 Task: Add an event with the title Second Project Progress Update and Milestone Review, date '2023/10/05', time 7:00 AM to 9:00 AMand add a description: Following the introduction, participants will have the chance to present a prepared presentation of their choice in front of the group. Each presenter will be allocated a specific time slot, allowing them to showcase their skills and practice their delivery. Presentations can cover a wide range of topics, including but not limited to business proposals, academic research, project updates, or persuasive speeches., put the event into Orange category . Add location for the event as: 987 Royal Palace of Madrid, Spain, logged in from the account softage.9@softage.netand send the event invitation to softage.1@softage.net with CC to  softage.2@softage.net. Set a reminder for the event 30 minutes before
Action: Mouse moved to (97, 130)
Screenshot: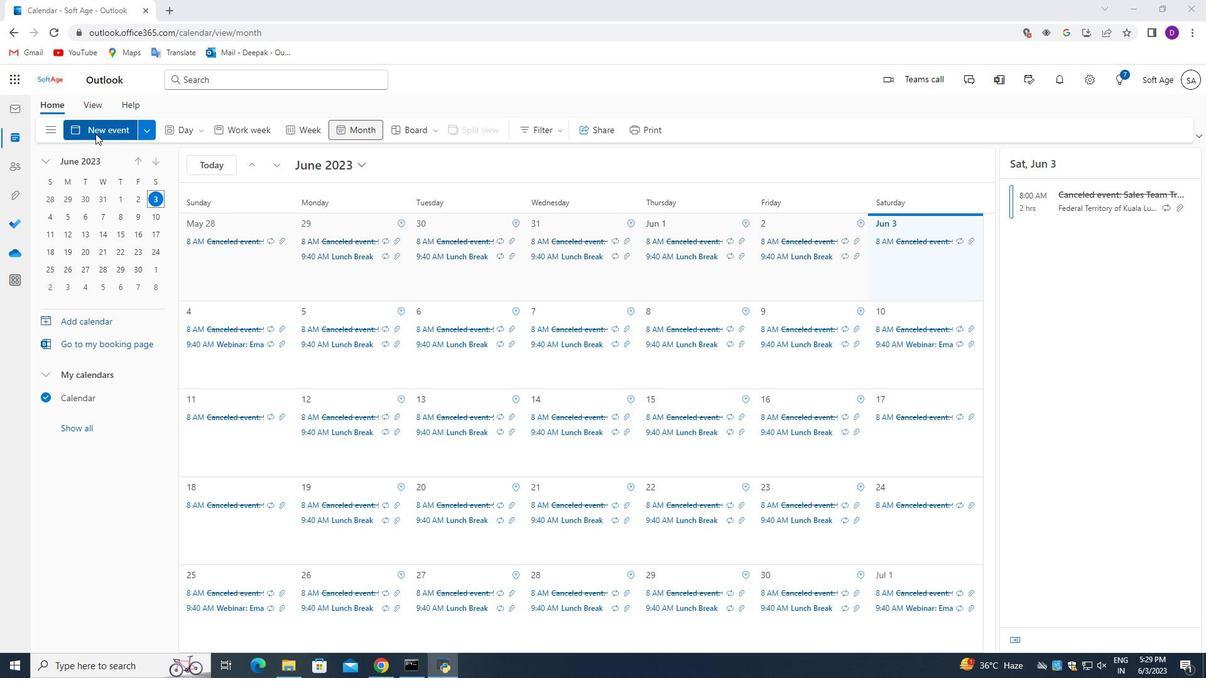 
Action: Mouse pressed left at (97, 130)
Screenshot: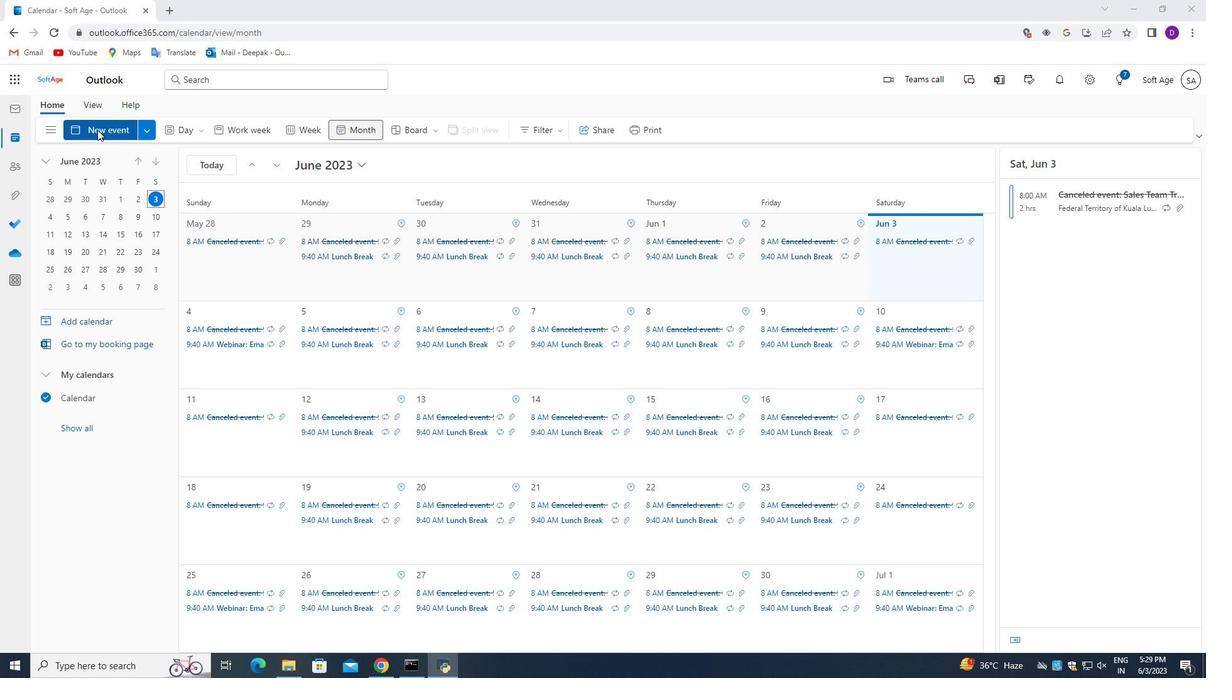 
Action: Mouse moved to (404, 464)
Screenshot: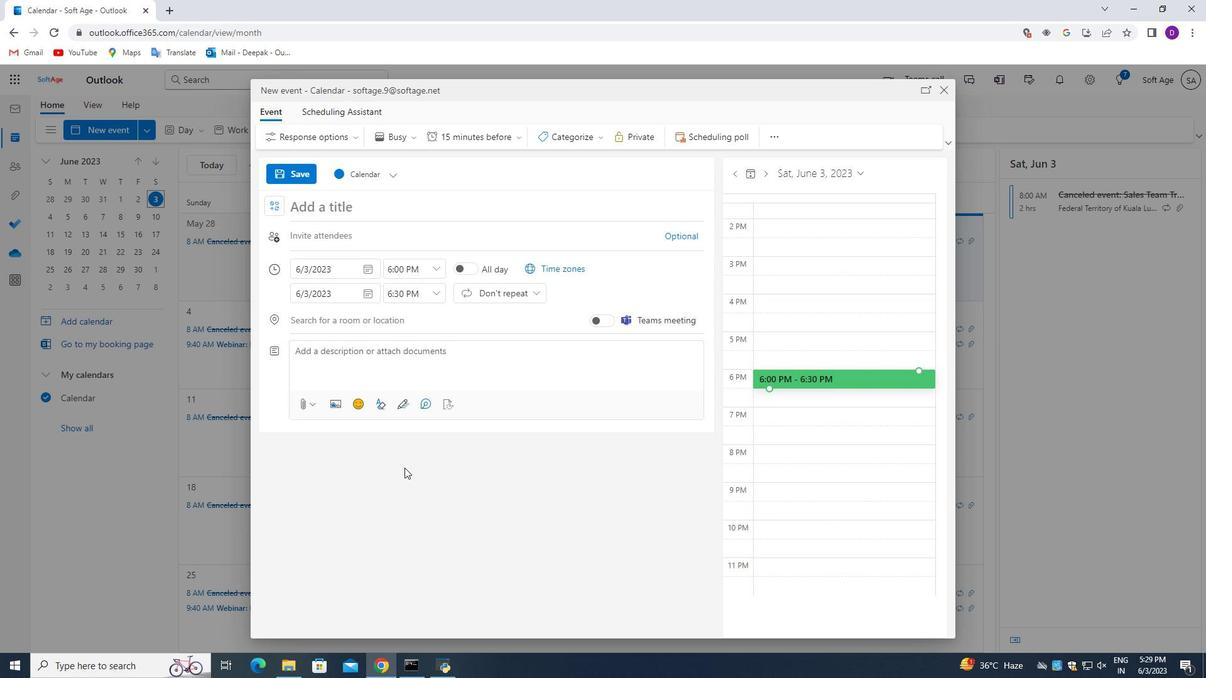 
Action: Key pressed <Key.shift_r>Second<Key.space><Key.shift>Project<Key.space><Key.shift>Progress<Key.space><Key.shift>Update<Key.space>and<Key.space><Key.shift>Milestone<Key.space><Key.shift_r>Review
Screenshot: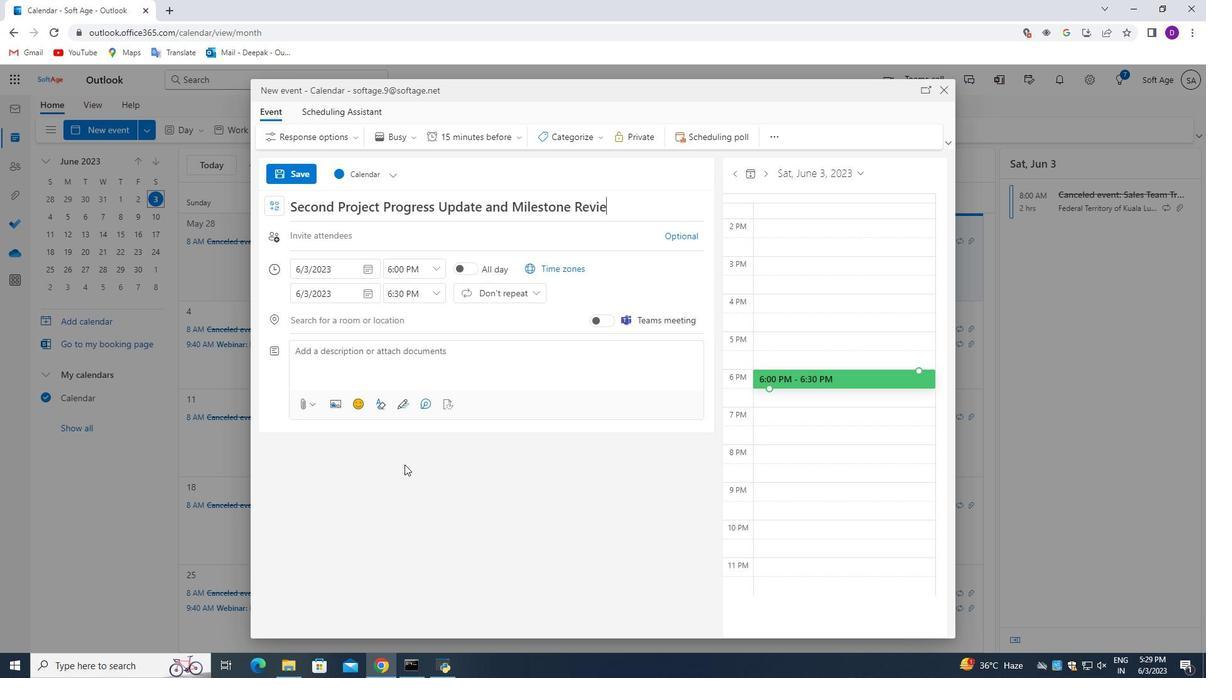 
Action: Mouse moved to (368, 270)
Screenshot: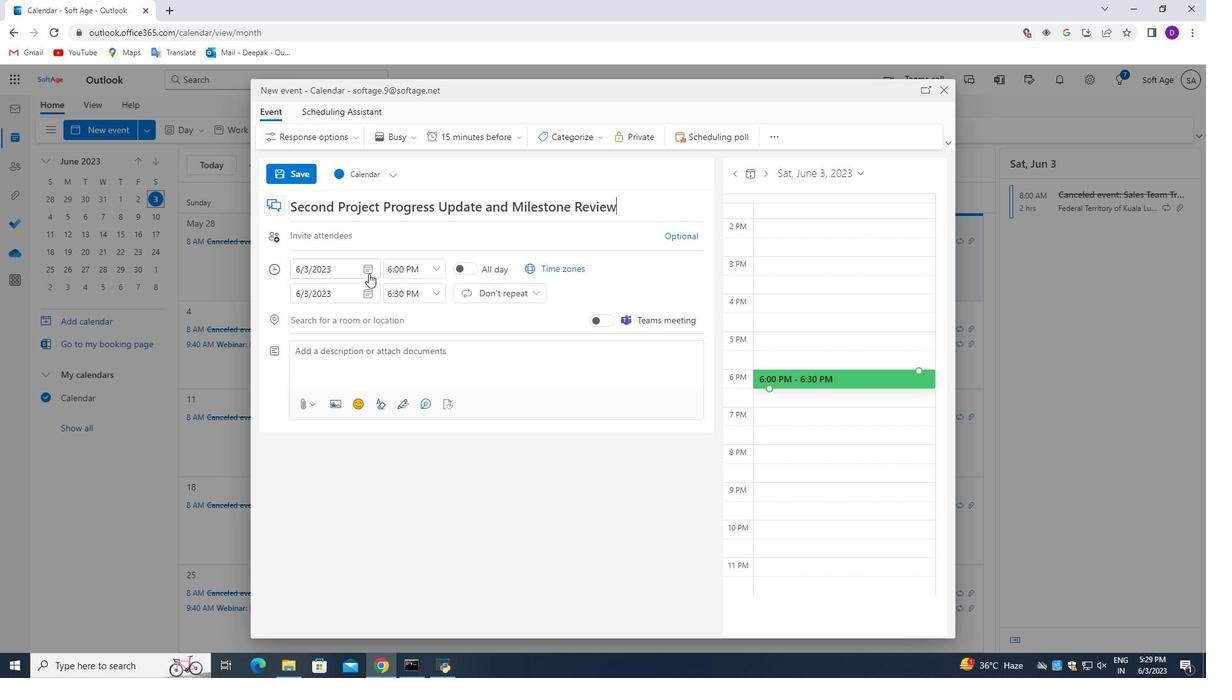 
Action: Mouse pressed left at (368, 270)
Screenshot: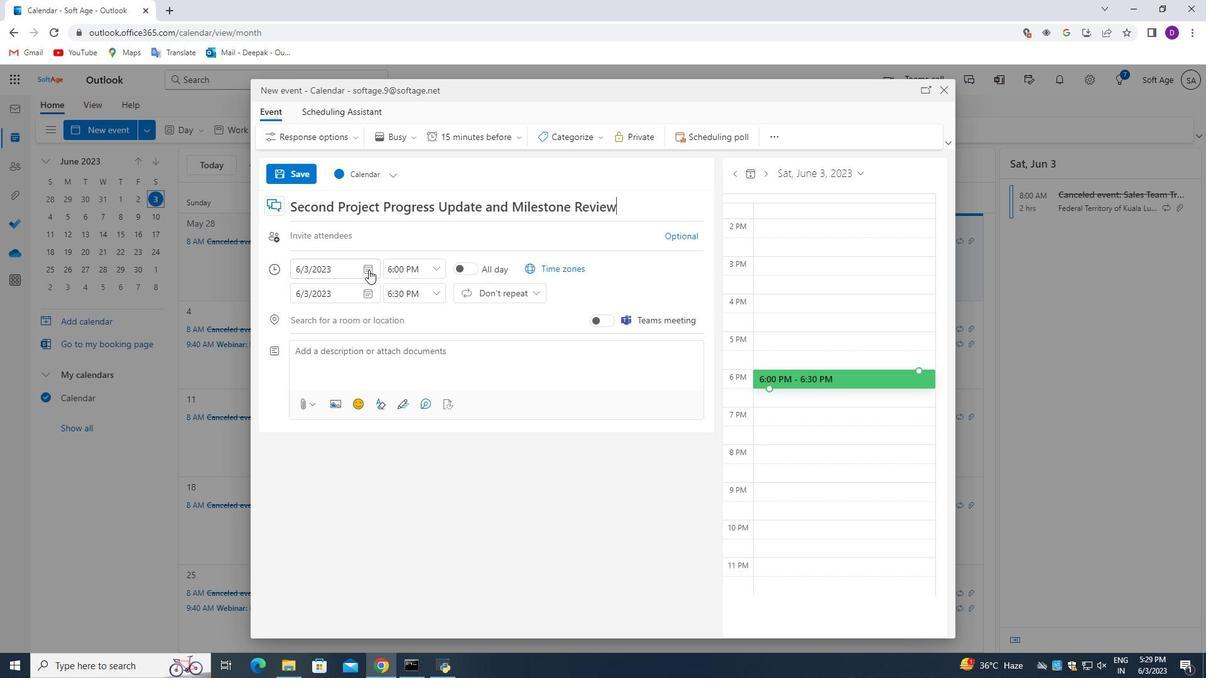 
Action: Mouse moved to (345, 299)
Screenshot: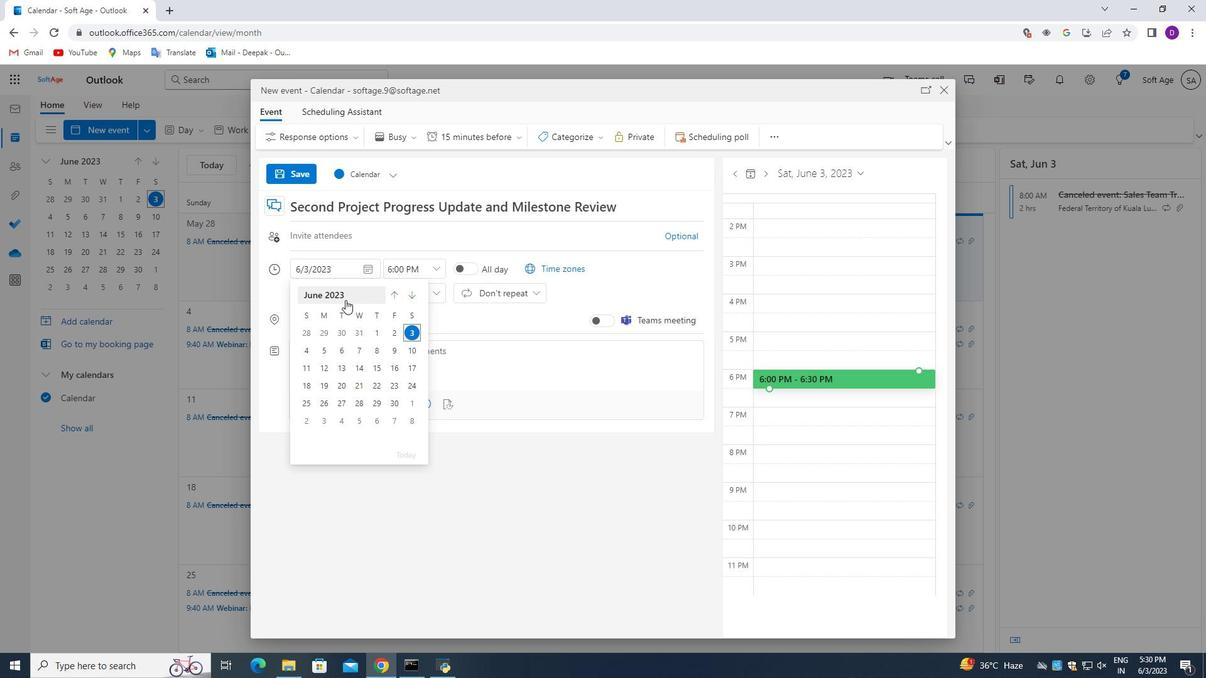 
Action: Mouse pressed left at (345, 299)
Screenshot: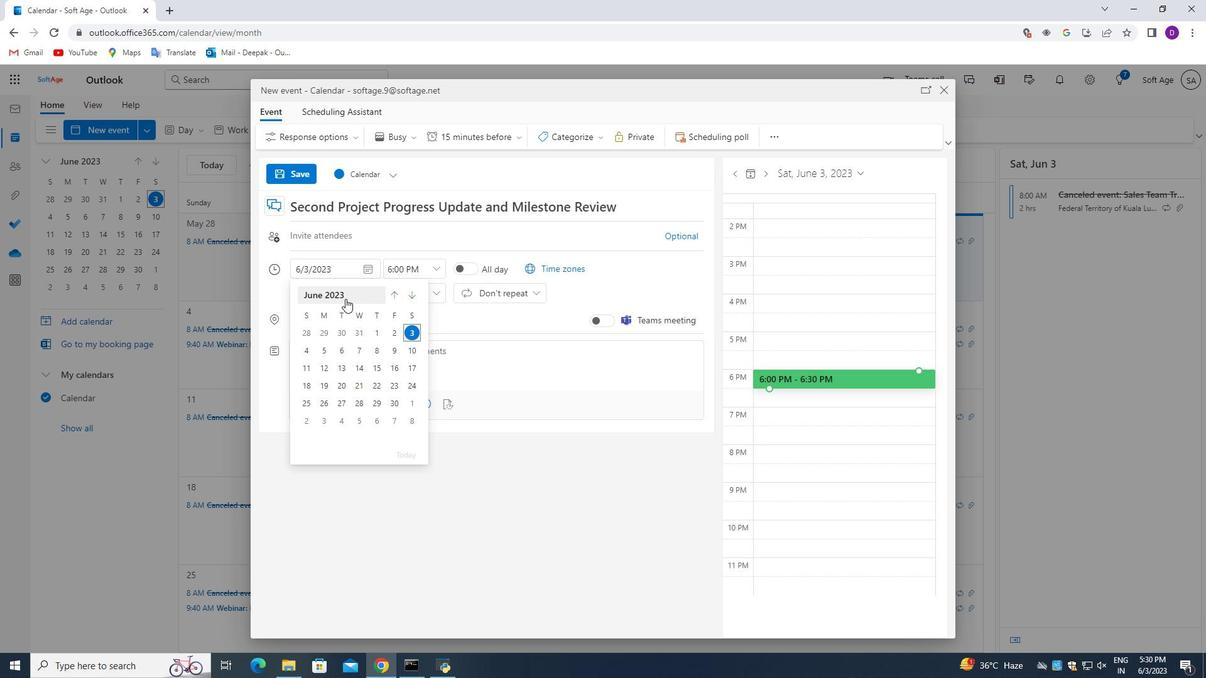 
Action: Mouse moved to (351, 390)
Screenshot: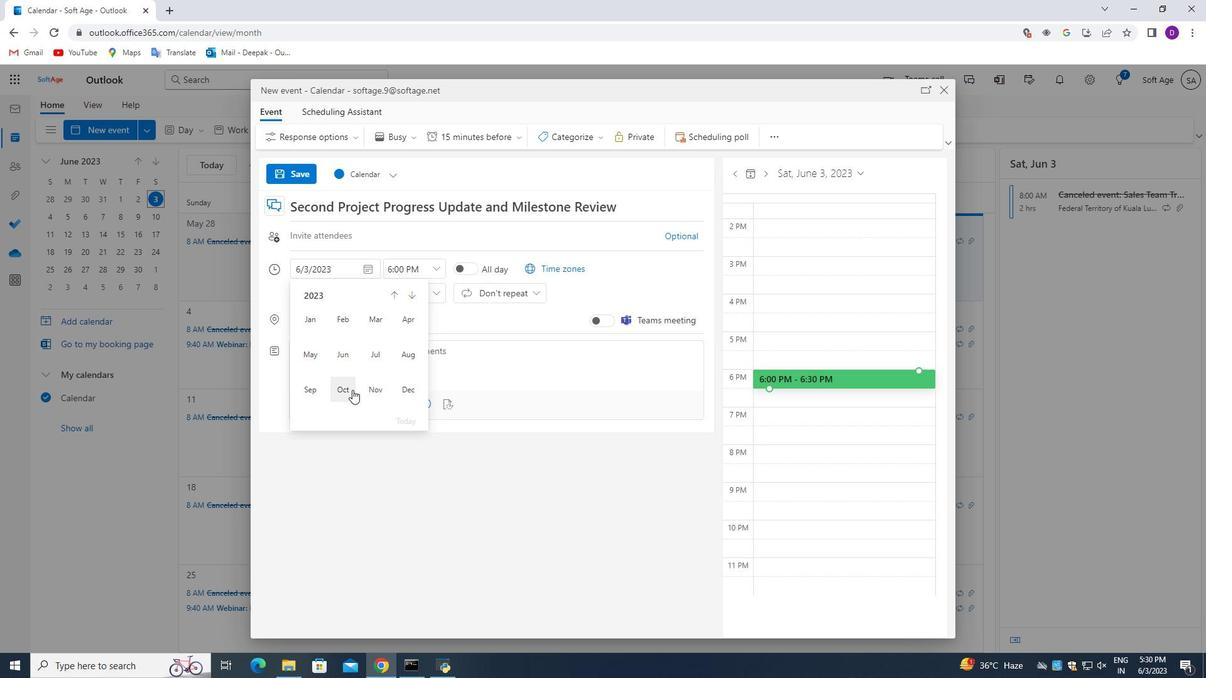 
Action: Mouse pressed left at (351, 390)
Screenshot: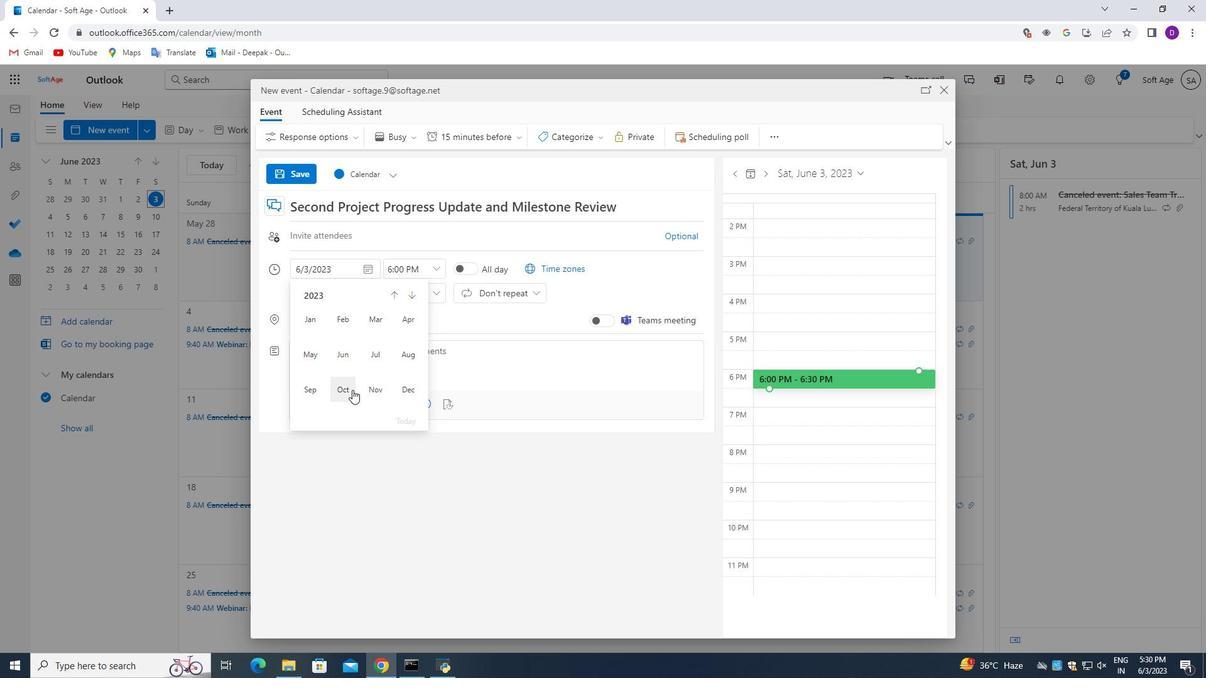 
Action: Mouse moved to (377, 333)
Screenshot: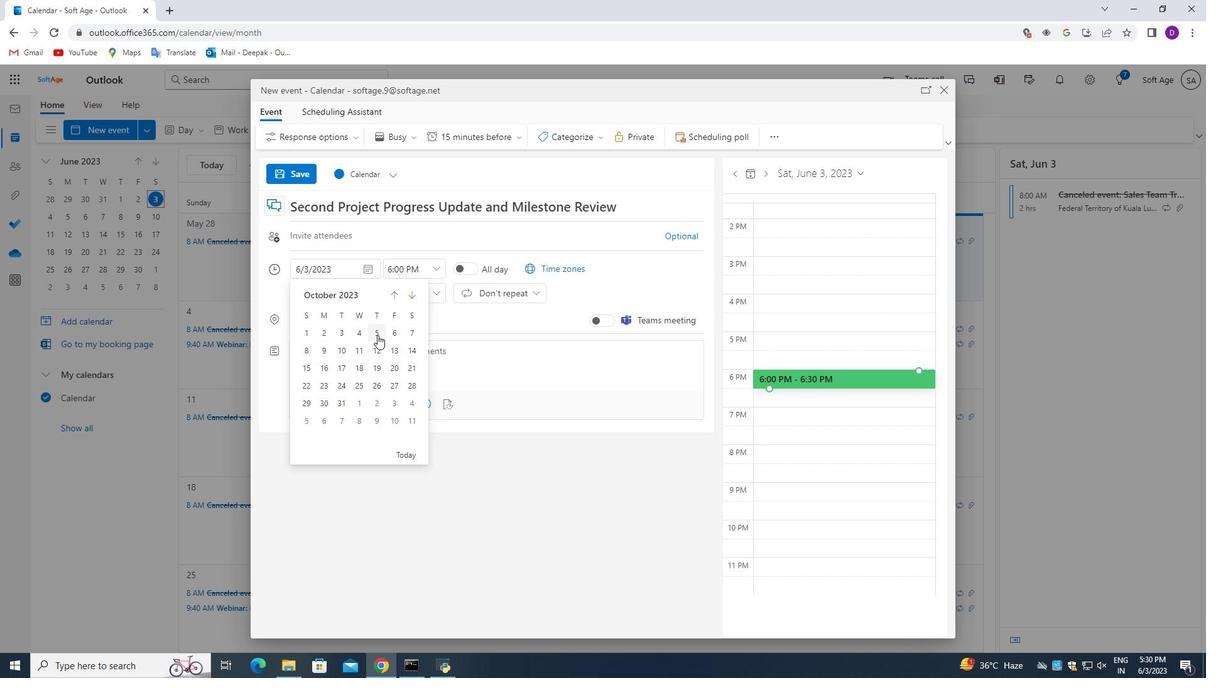 
Action: Mouse pressed left at (377, 333)
Screenshot: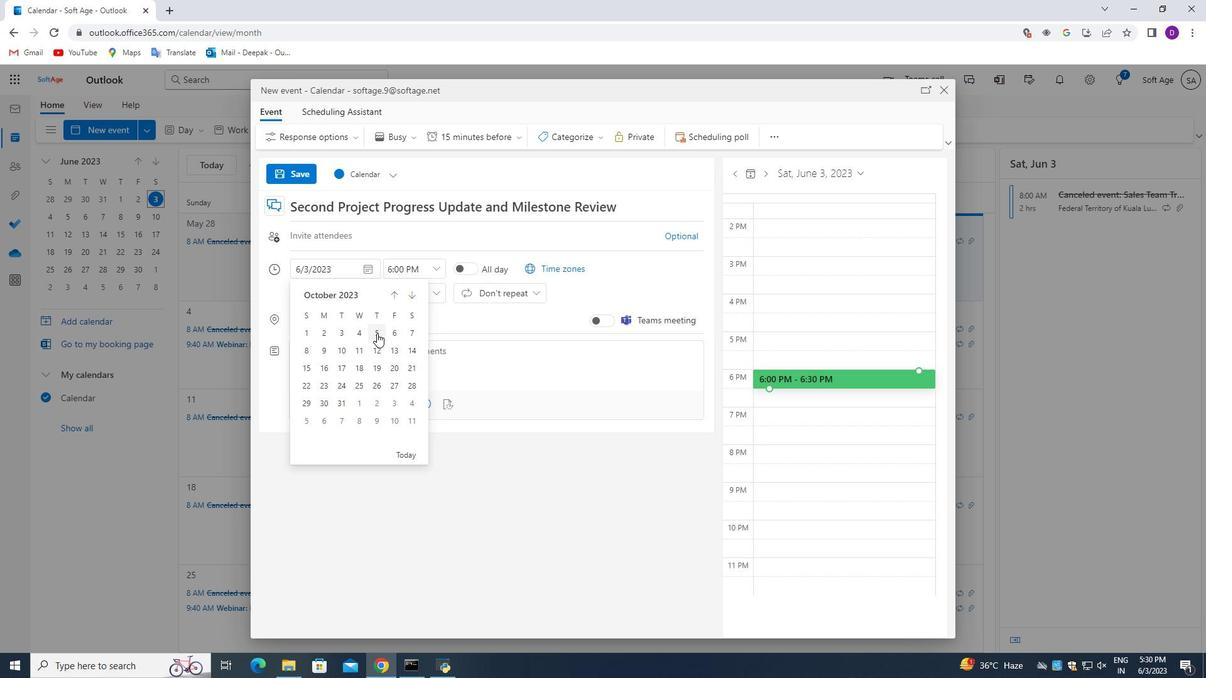 
Action: Mouse moved to (439, 270)
Screenshot: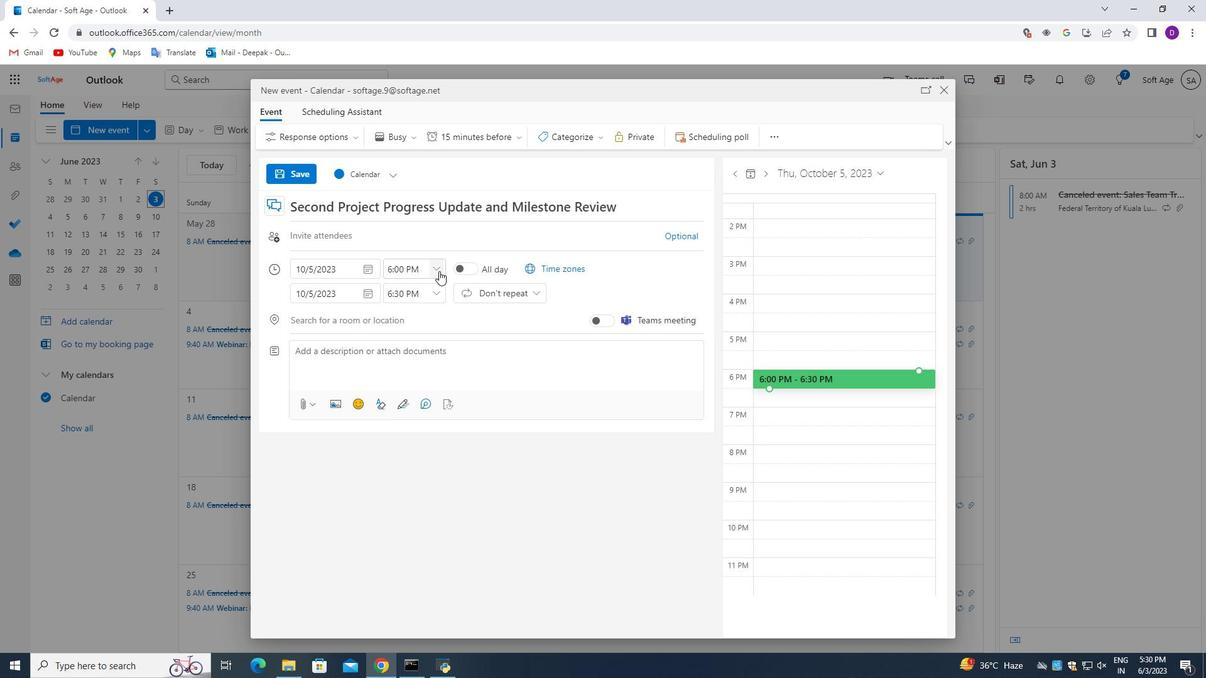 
Action: Mouse pressed left at (439, 270)
Screenshot: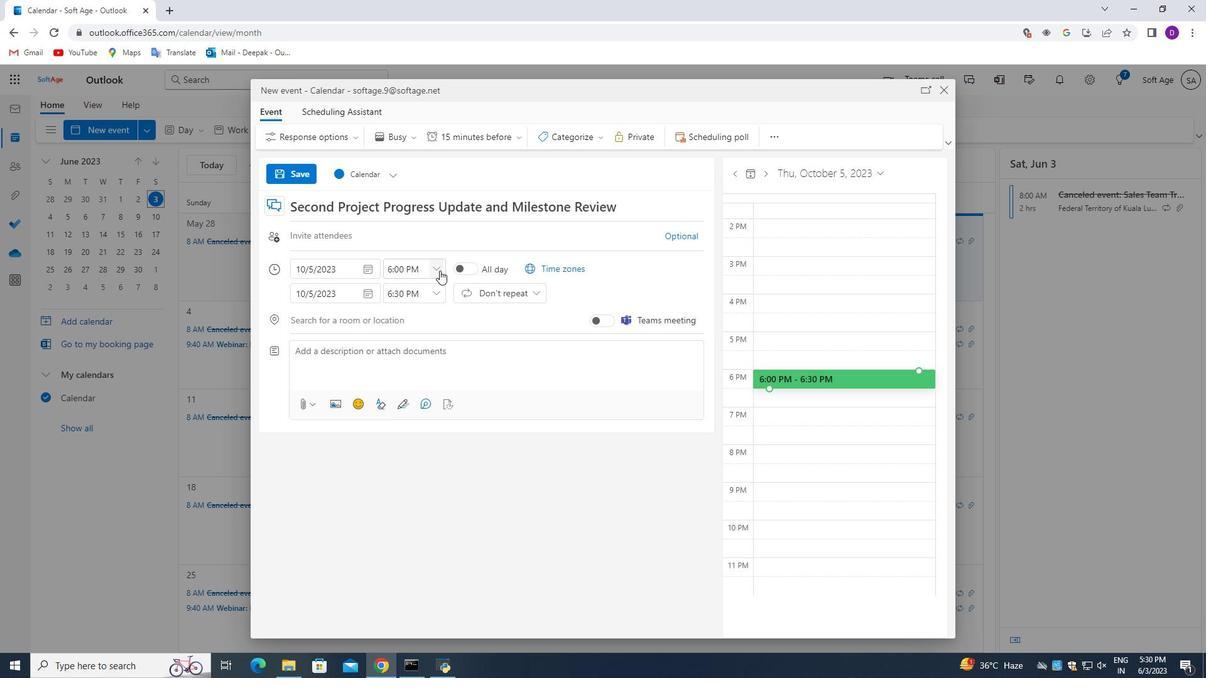 
Action: Mouse moved to (409, 370)
Screenshot: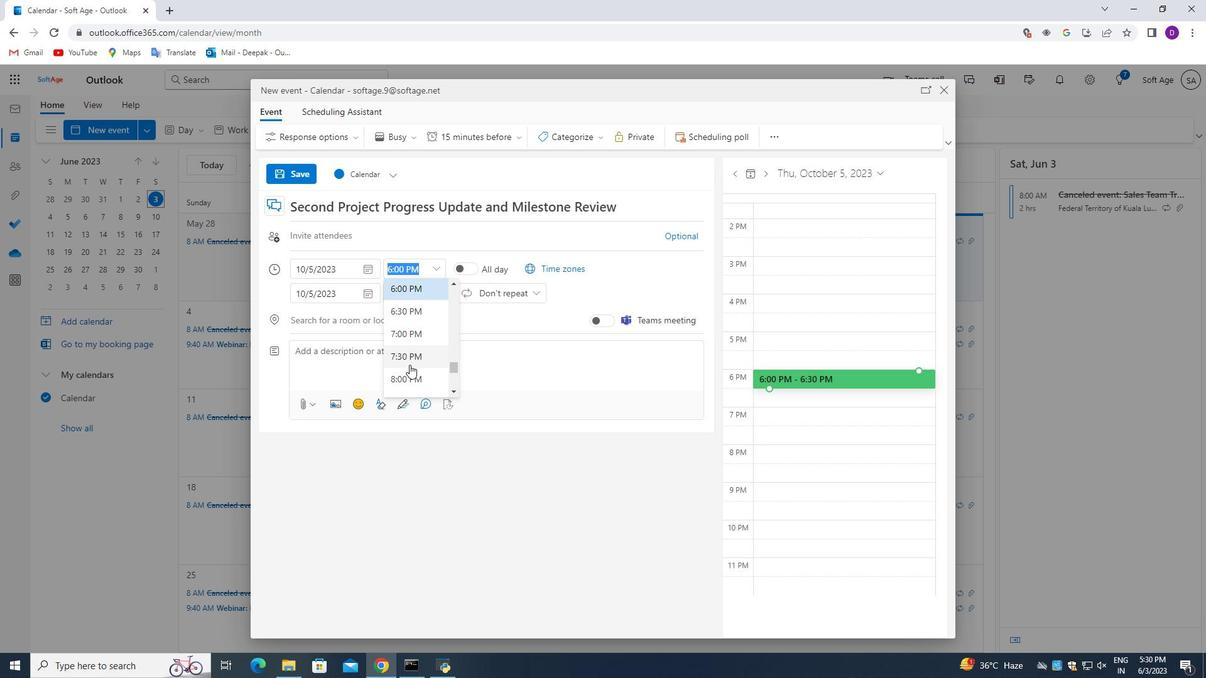 
Action: Mouse scrolled (409, 370) with delta (0, 0)
Screenshot: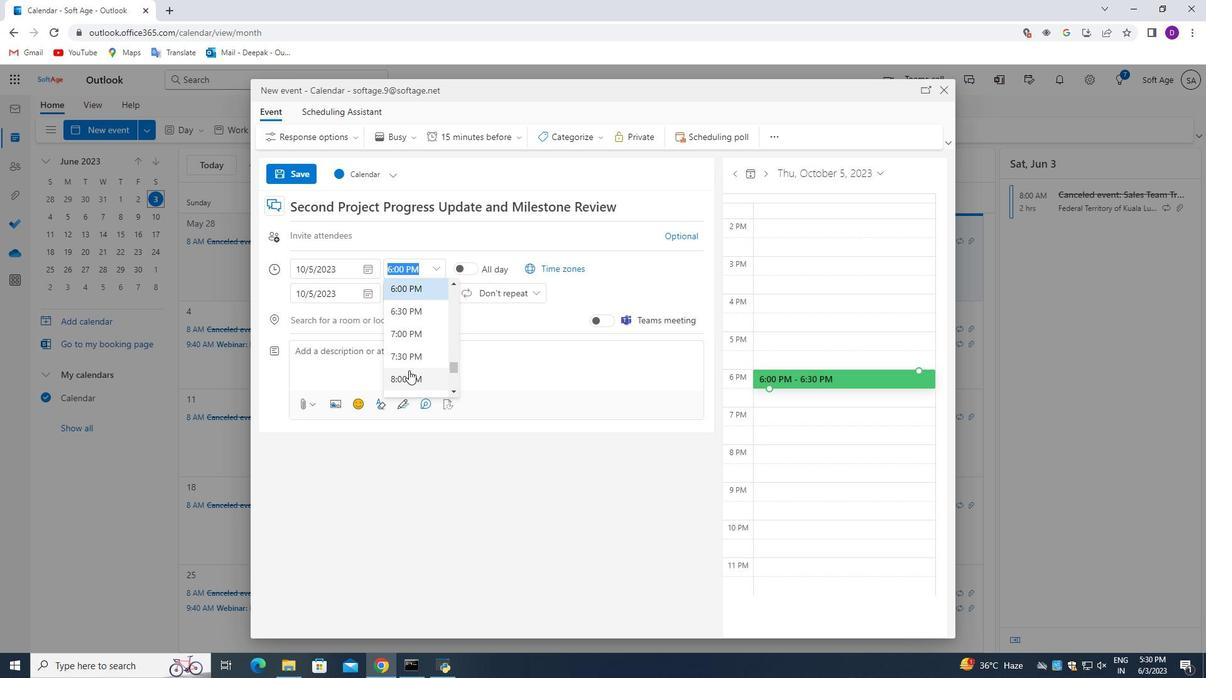 
Action: Mouse moved to (408, 365)
Screenshot: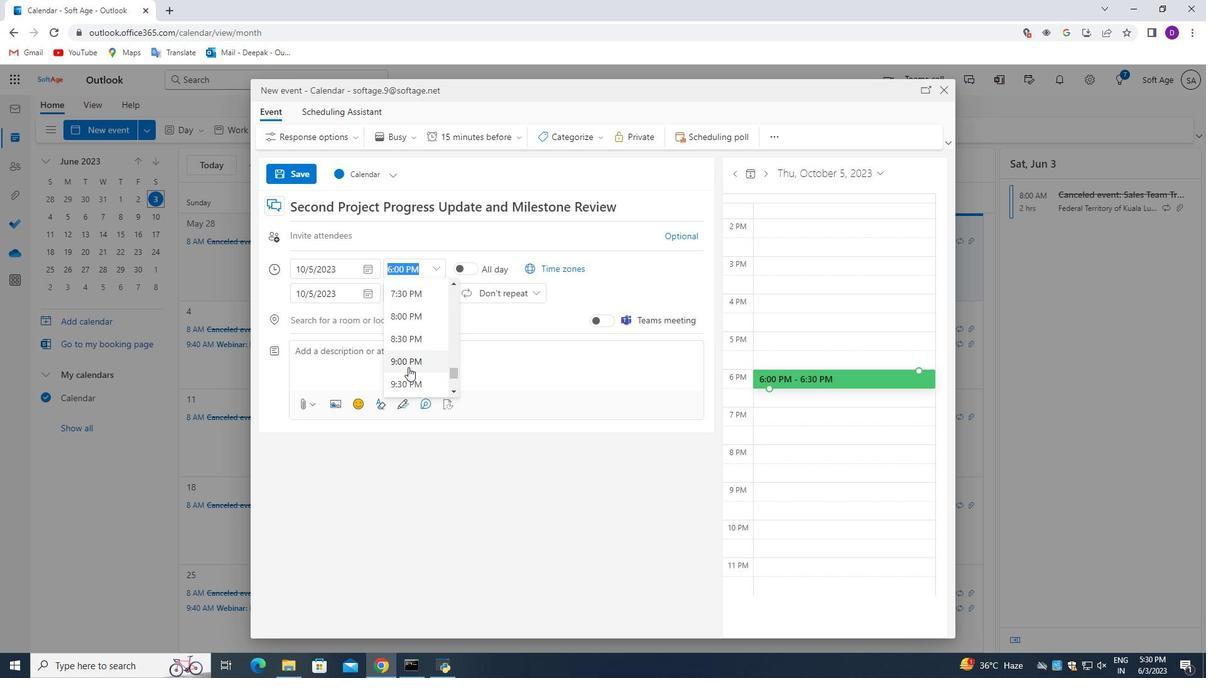 
Action: Mouse pressed left at (408, 365)
Screenshot: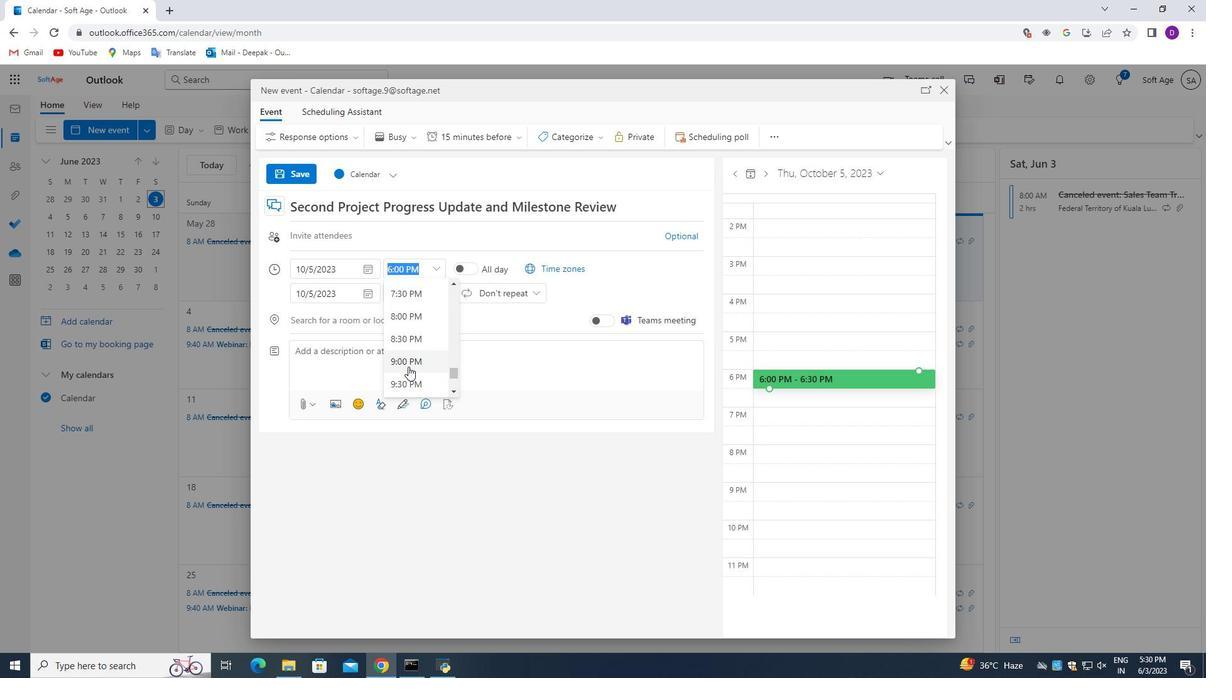 
Action: Mouse moved to (410, 270)
Screenshot: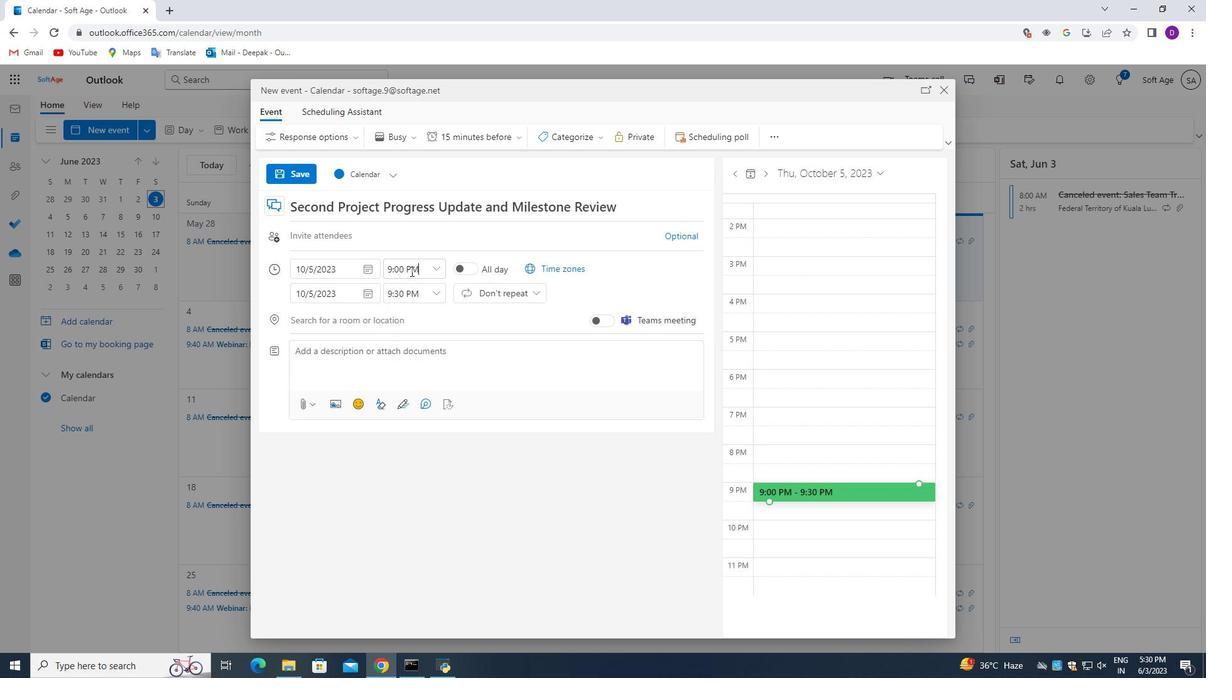 
Action: Mouse pressed left at (410, 270)
Screenshot: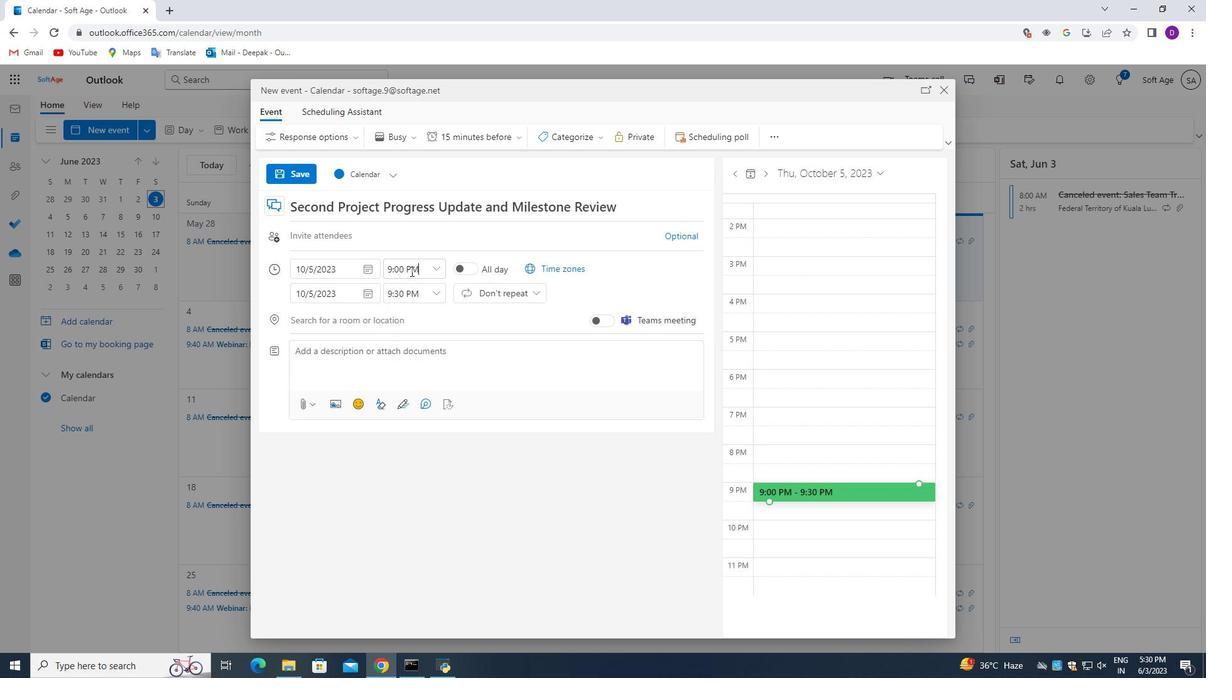 
Action: Mouse moved to (425, 335)
Screenshot: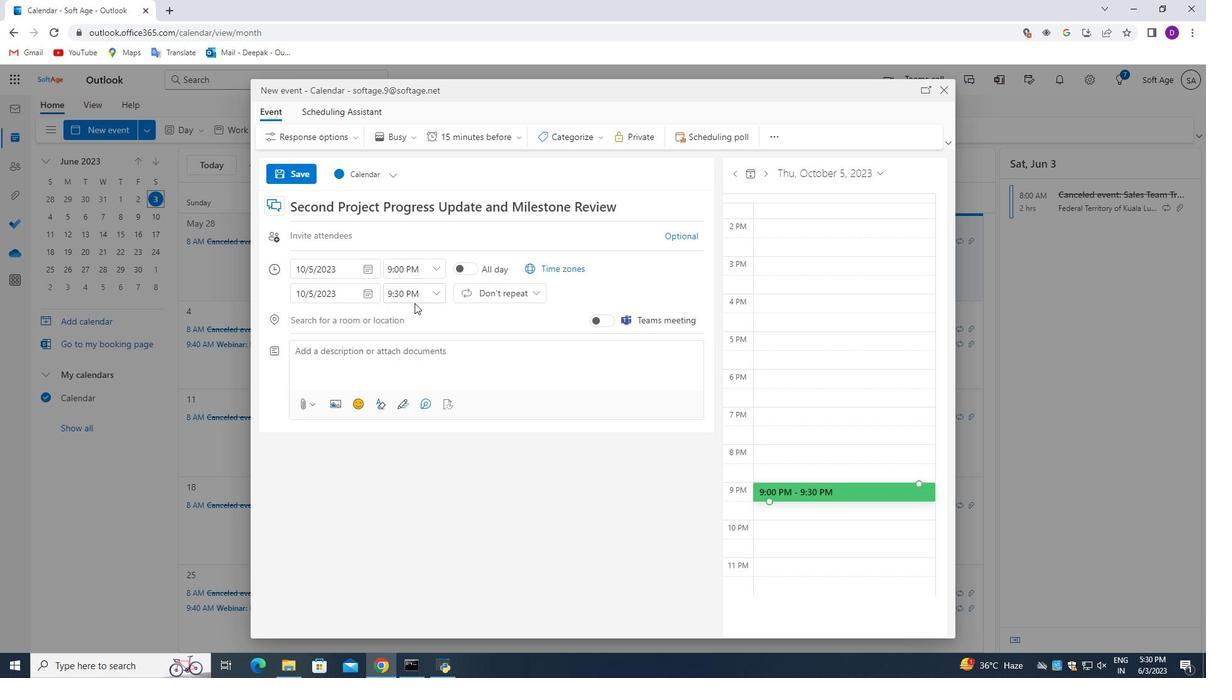 
Action: Key pressed <Key.backspace><Key.shift_r>A
Screenshot: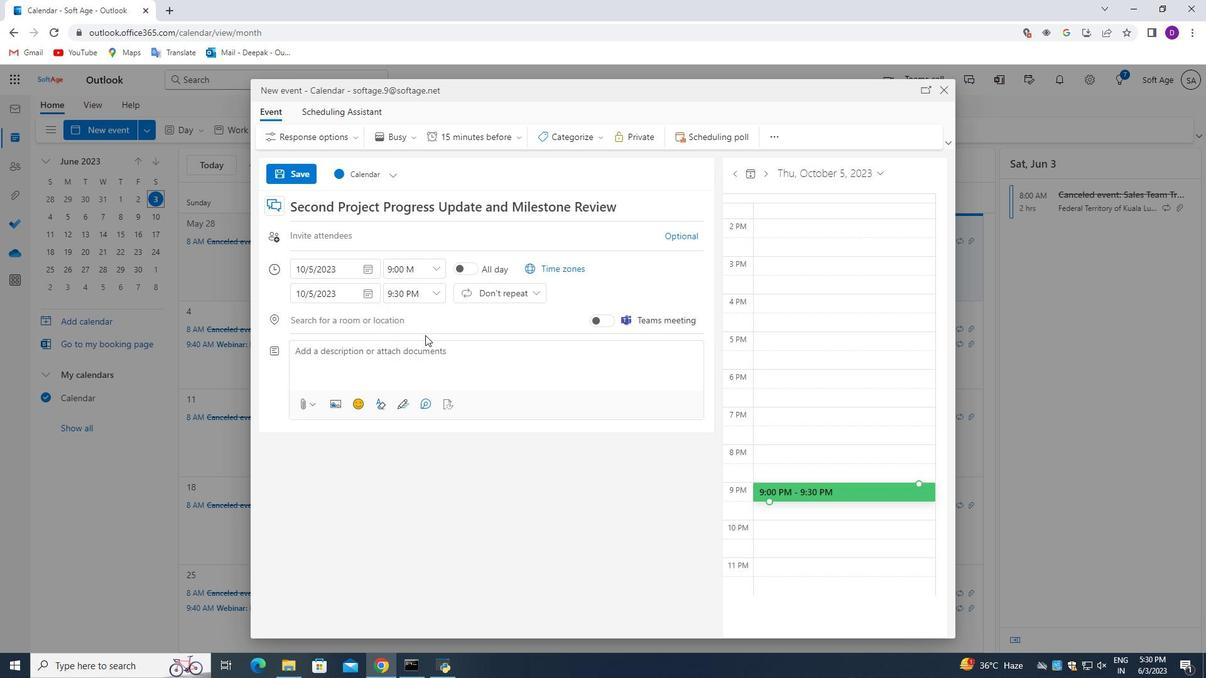 
Action: Mouse moved to (392, 267)
Screenshot: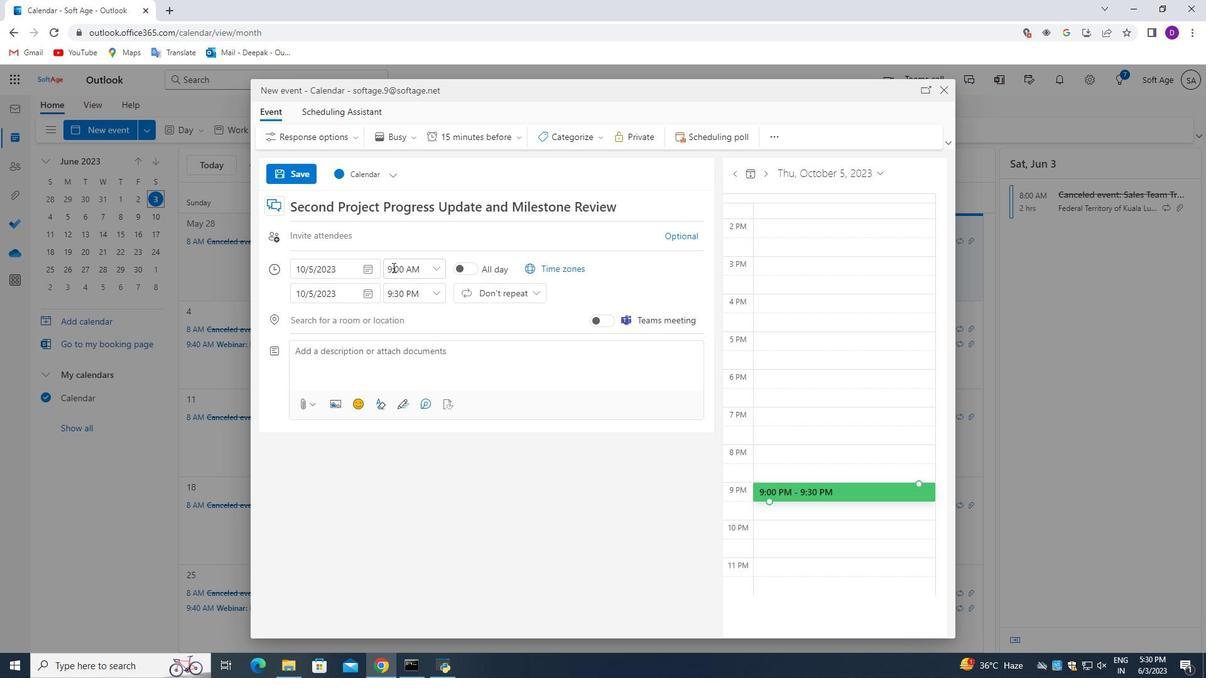 
Action: Mouse pressed left at (392, 267)
Screenshot: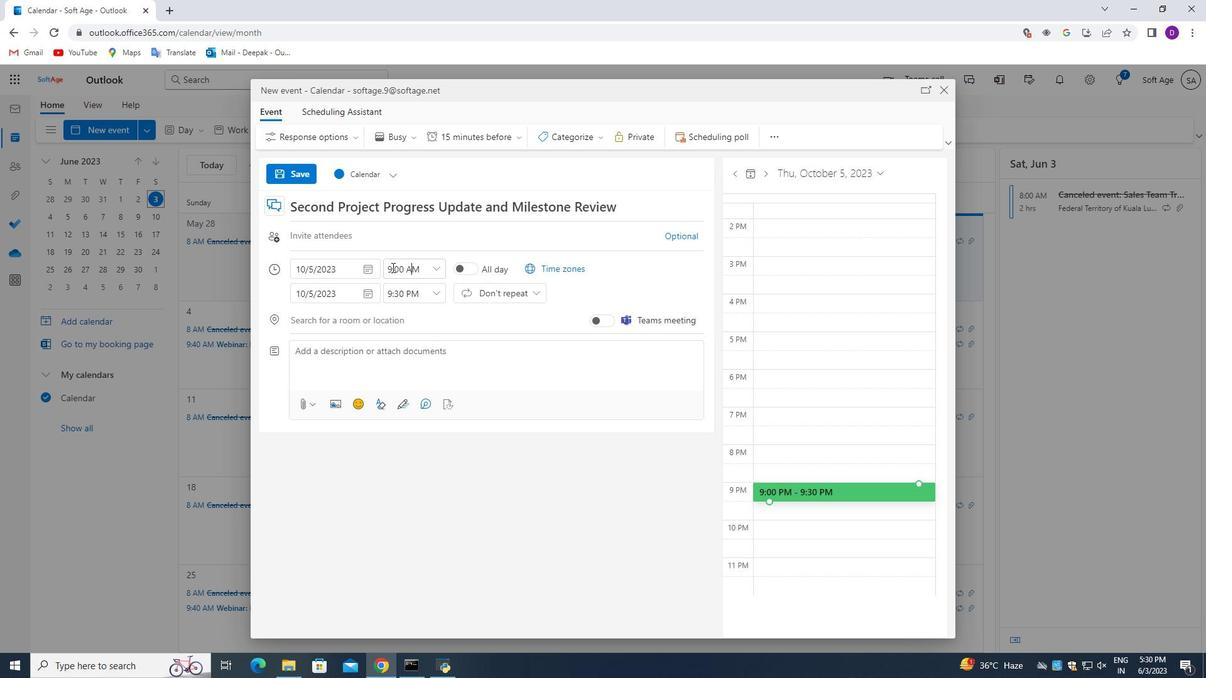 
Action: Mouse moved to (409, 316)
Screenshot: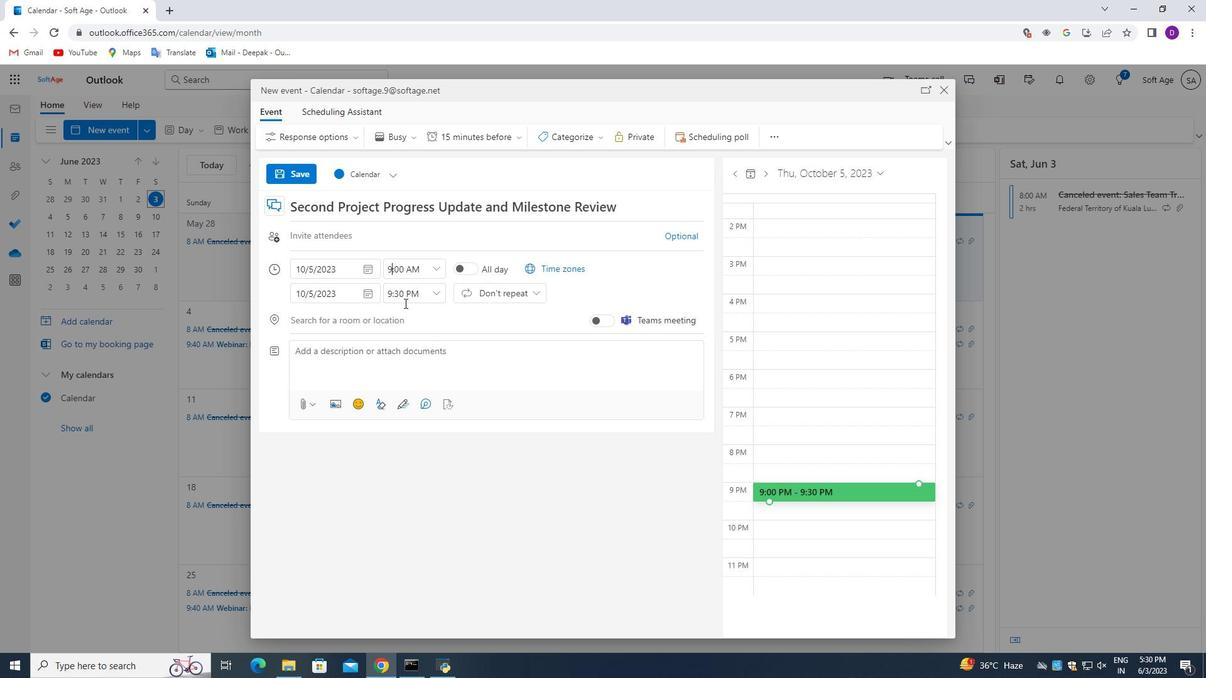
Action: Key pressed <Key.backspace>7
Screenshot: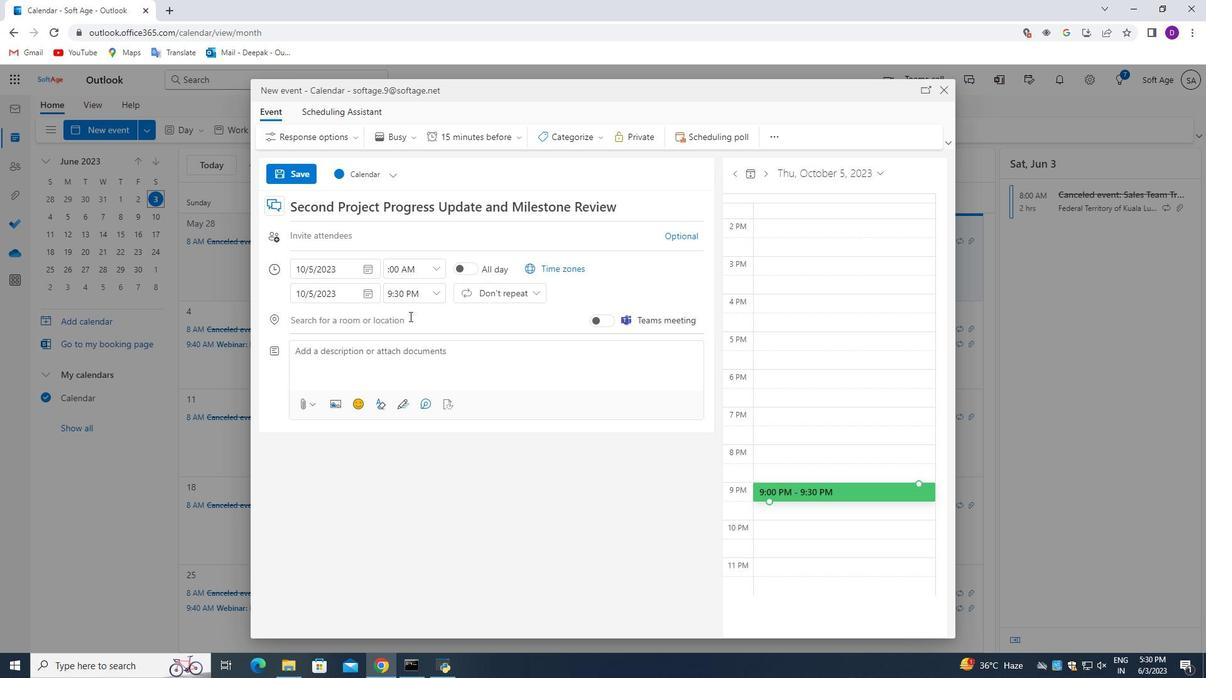 
Action: Mouse moved to (392, 295)
Screenshot: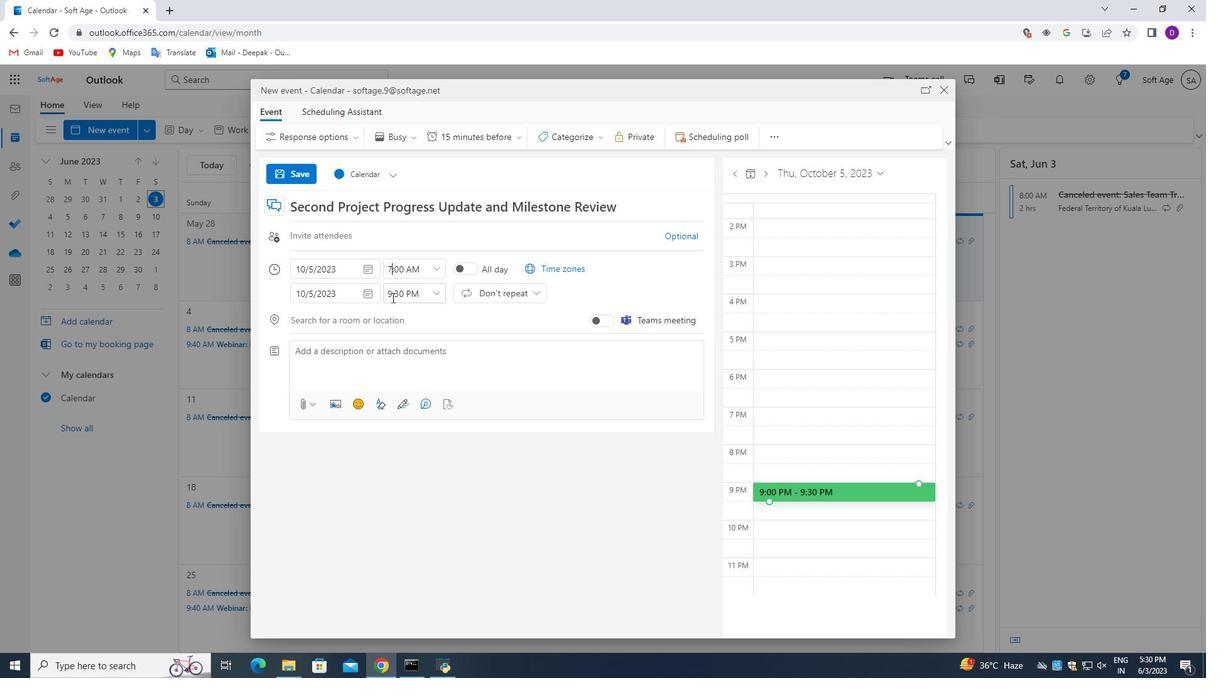 
Action: Mouse pressed left at (392, 295)
Screenshot: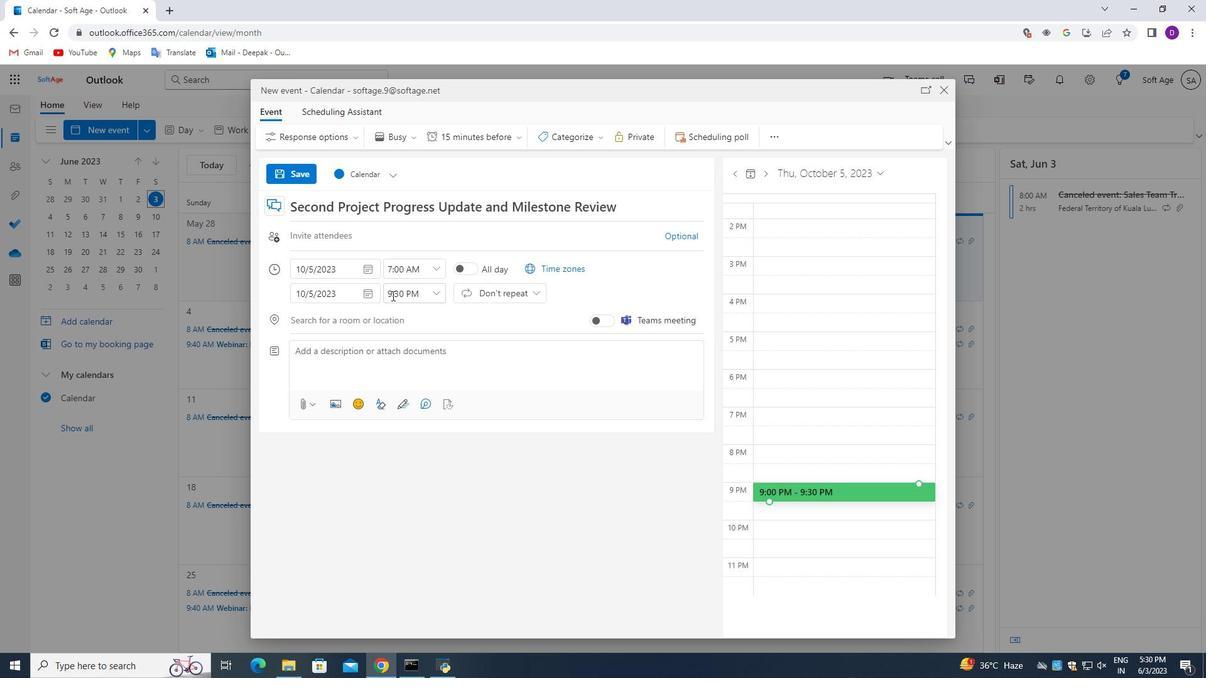 
Action: Mouse pressed left at (392, 295)
Screenshot: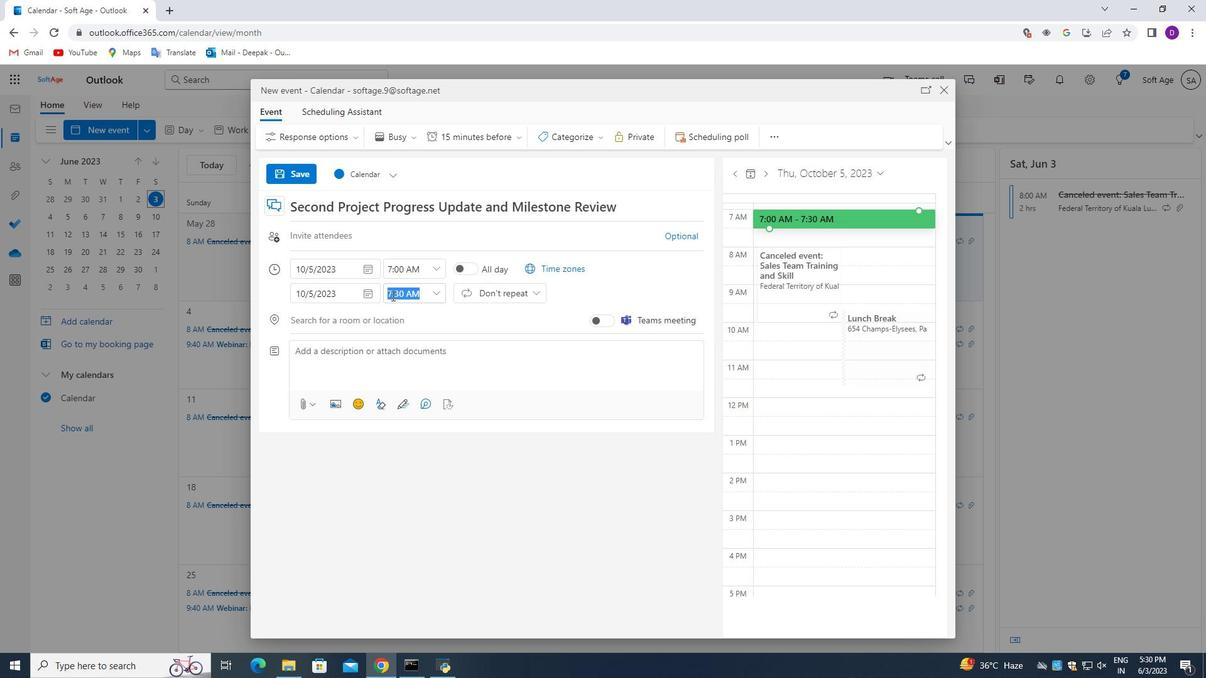 
Action: Mouse moved to (418, 321)
Screenshot: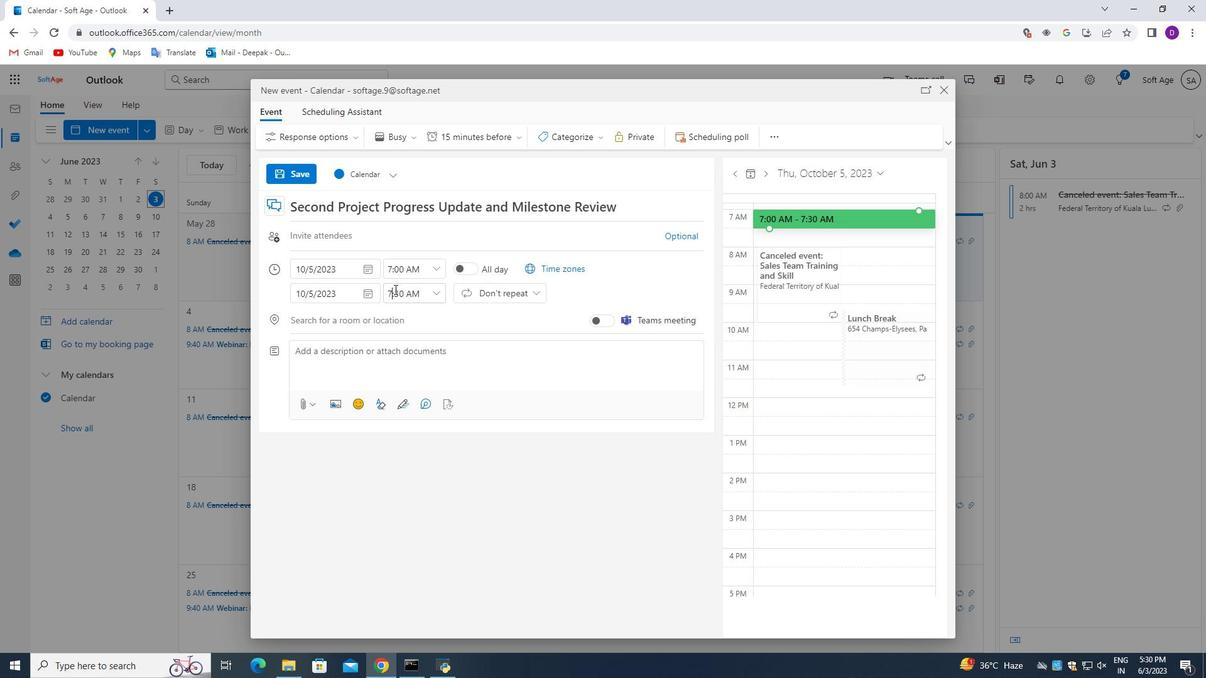 
Action: Key pressed <Key.backspace>9
Screenshot: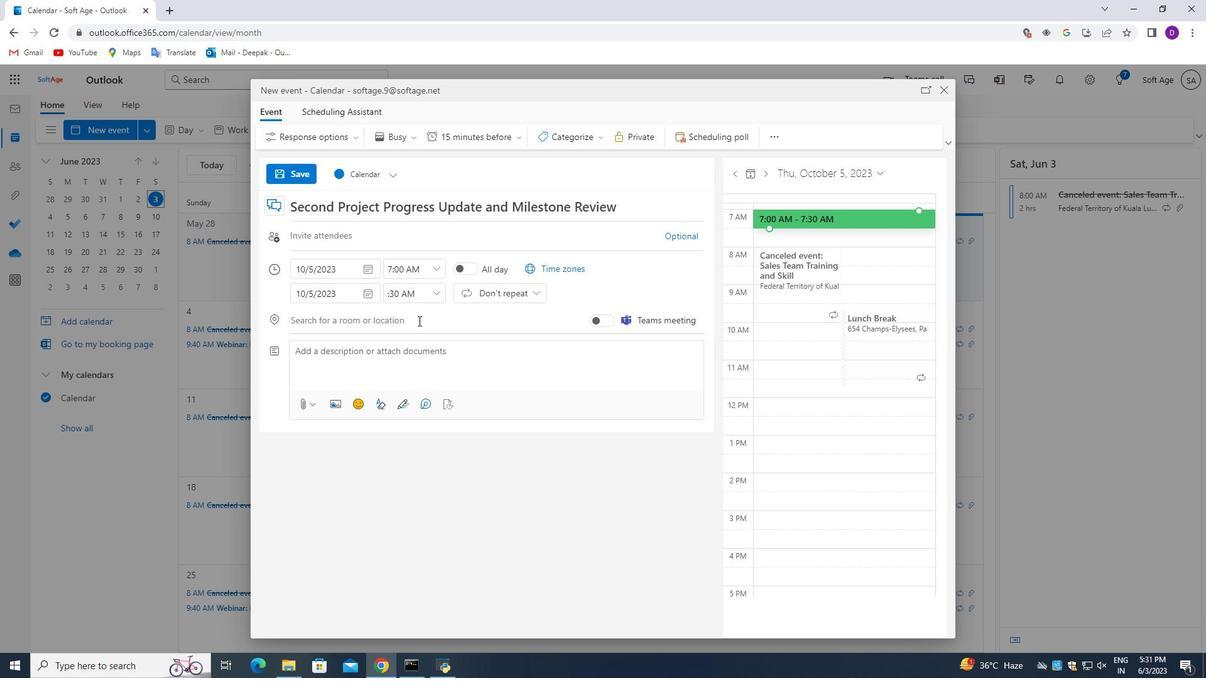 
Action: Mouse moved to (403, 297)
Screenshot: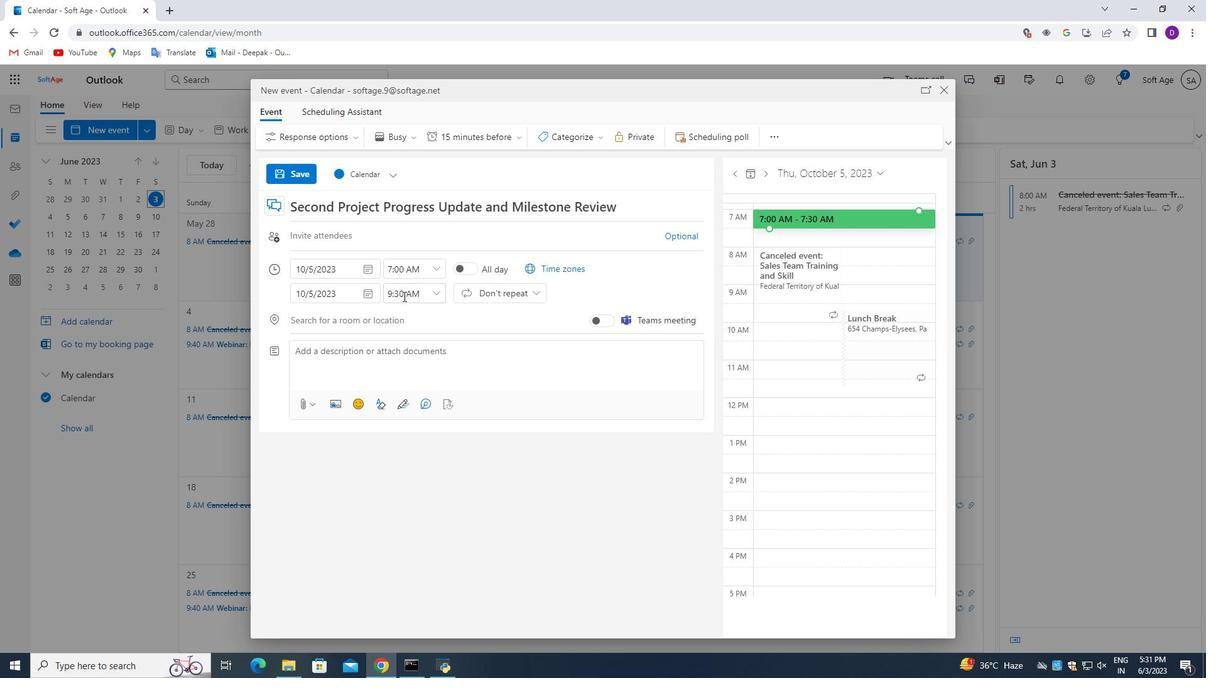 
Action: Key pressed <Key.backspace>9
Screenshot: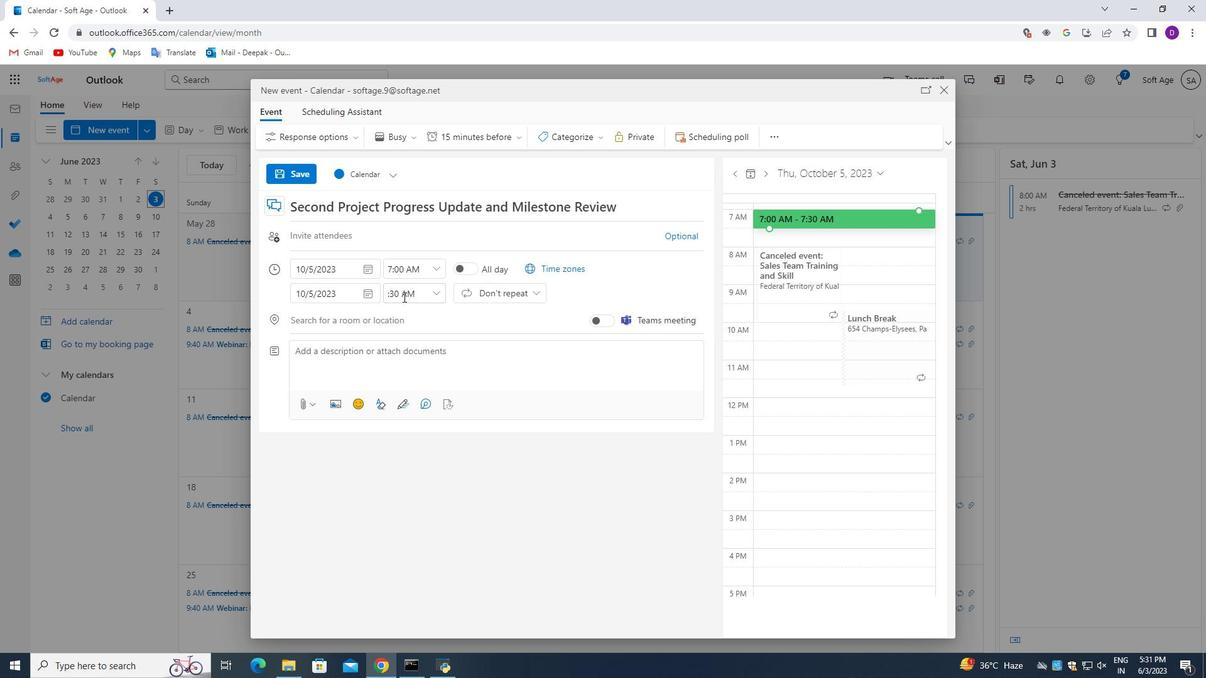 
Action: Mouse moved to (399, 294)
Screenshot: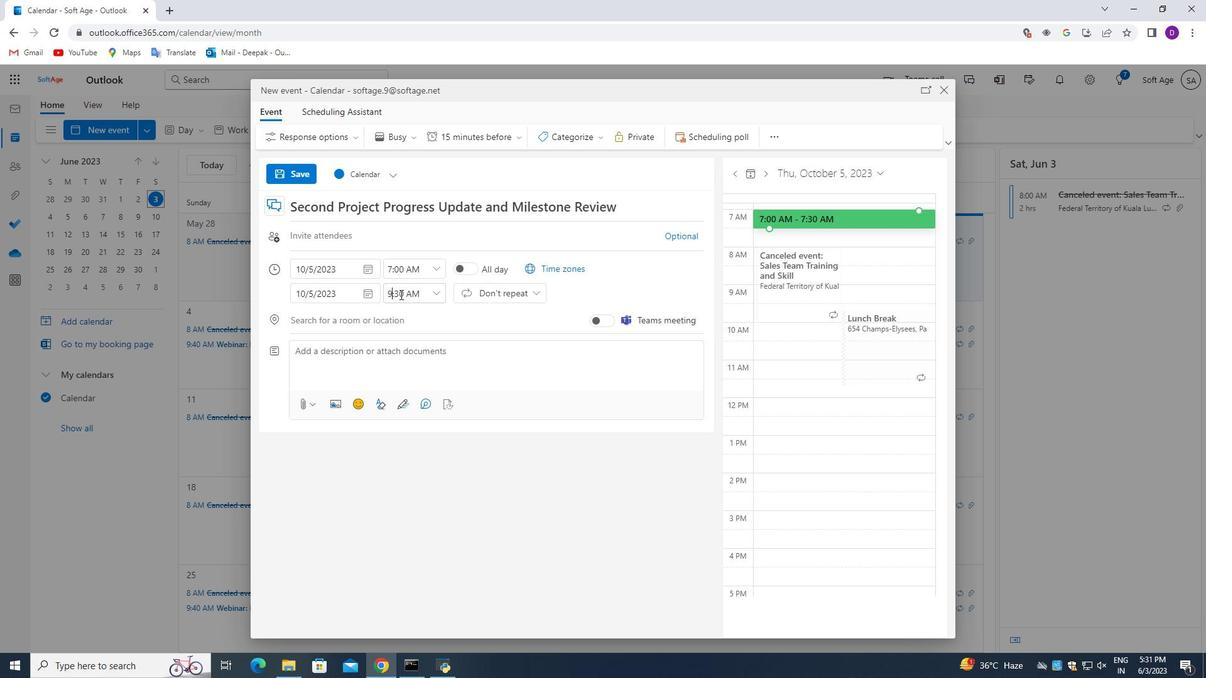 
Action: Mouse pressed left at (399, 294)
Screenshot: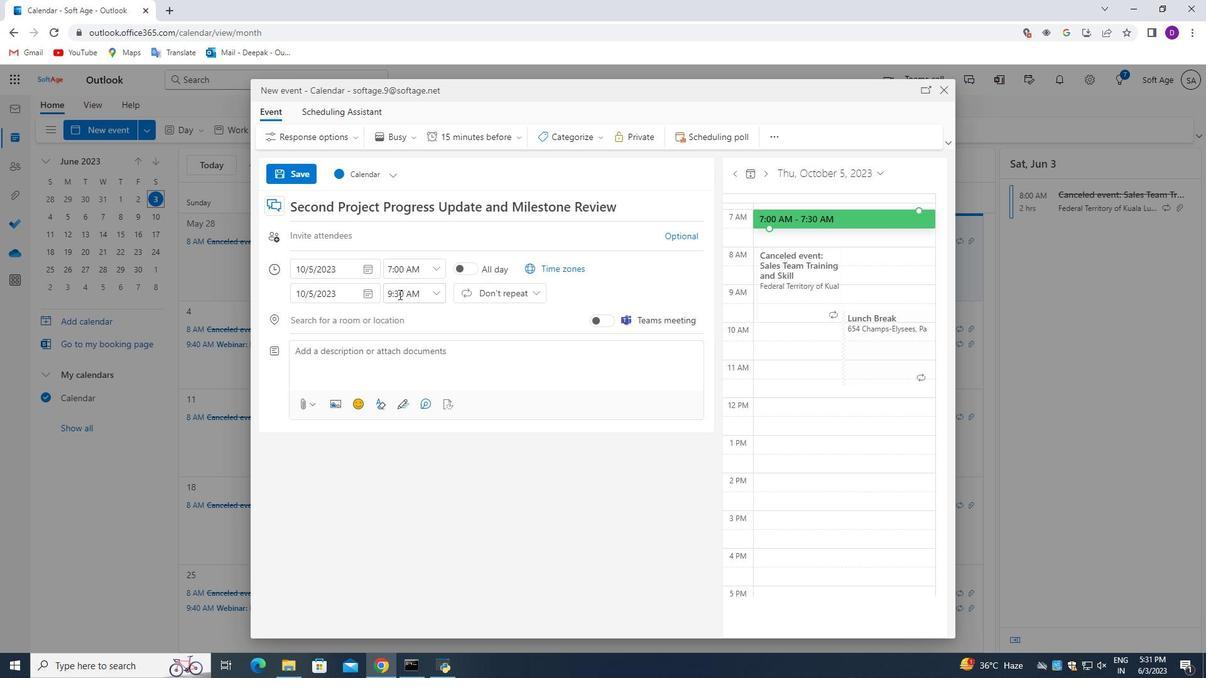 
Action: Mouse moved to (422, 372)
Screenshot: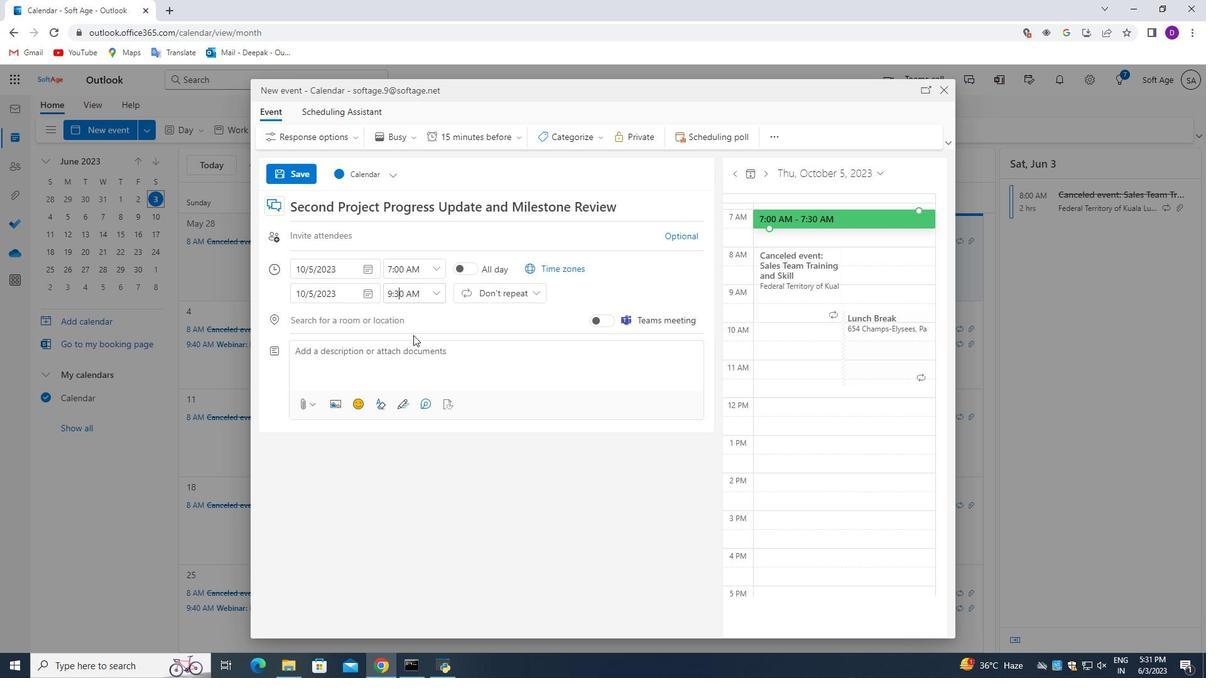 
Action: Key pressed <Key.backspace>0
Screenshot: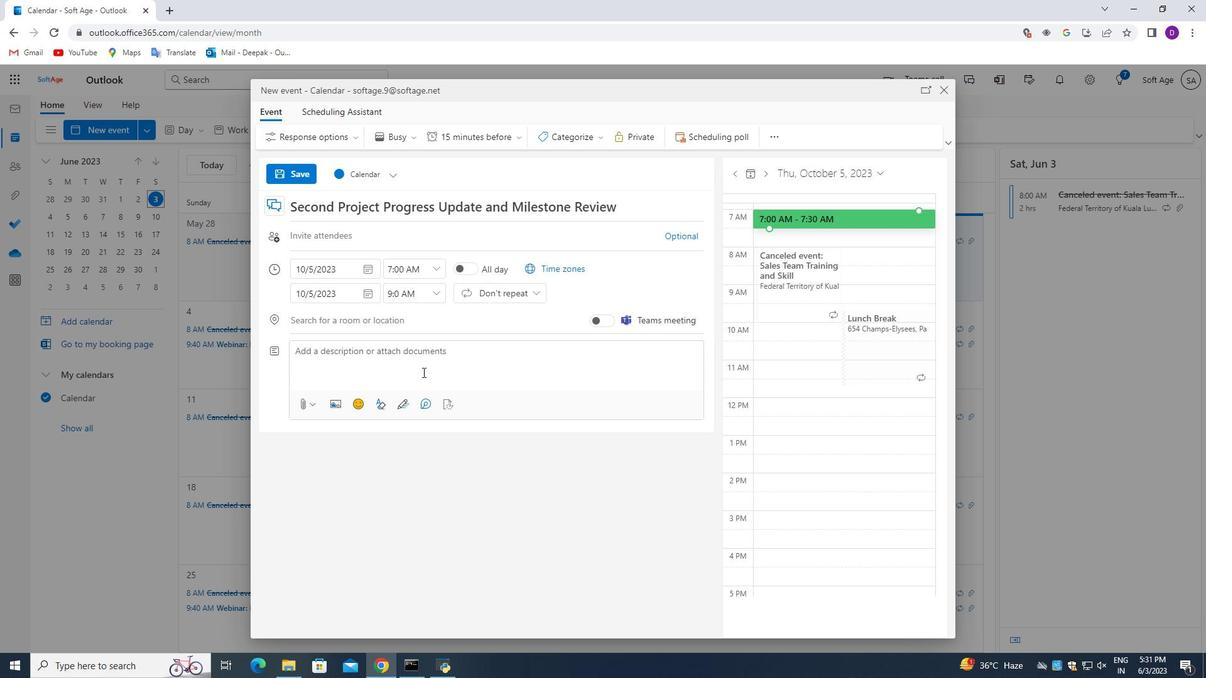 
Action: Mouse moved to (404, 344)
Screenshot: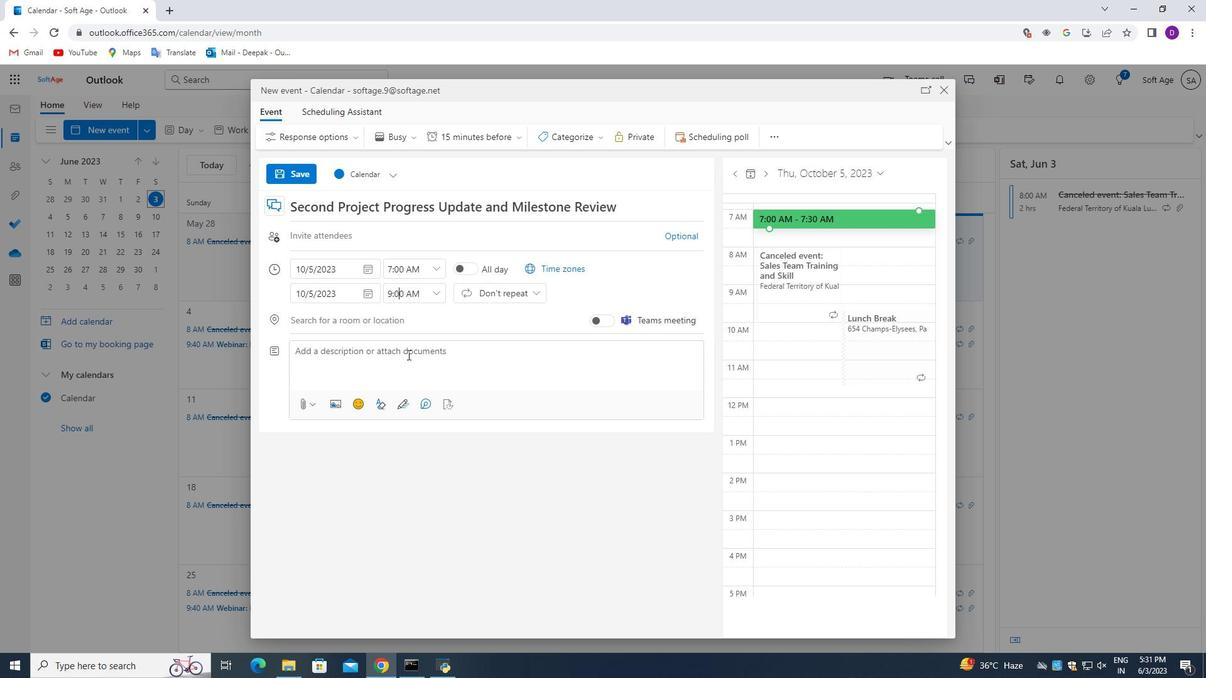 
Action: Mouse pressed left at (404, 344)
Screenshot: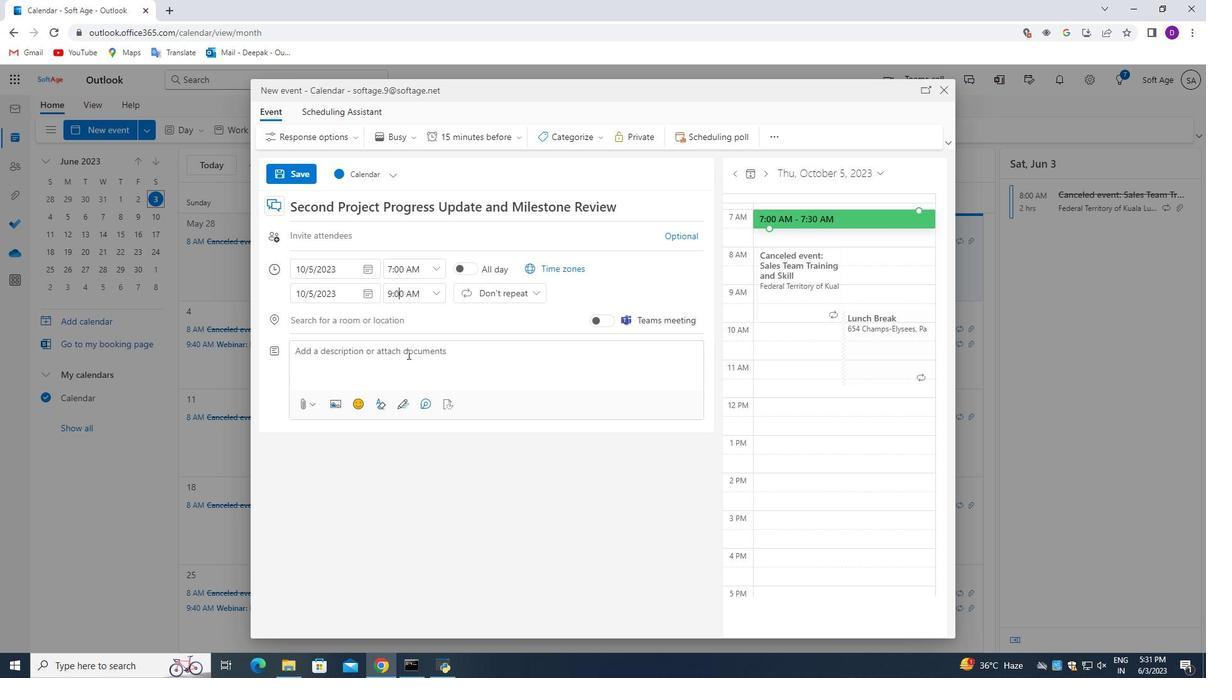 
Action: Mouse moved to (404, 344)
Screenshot: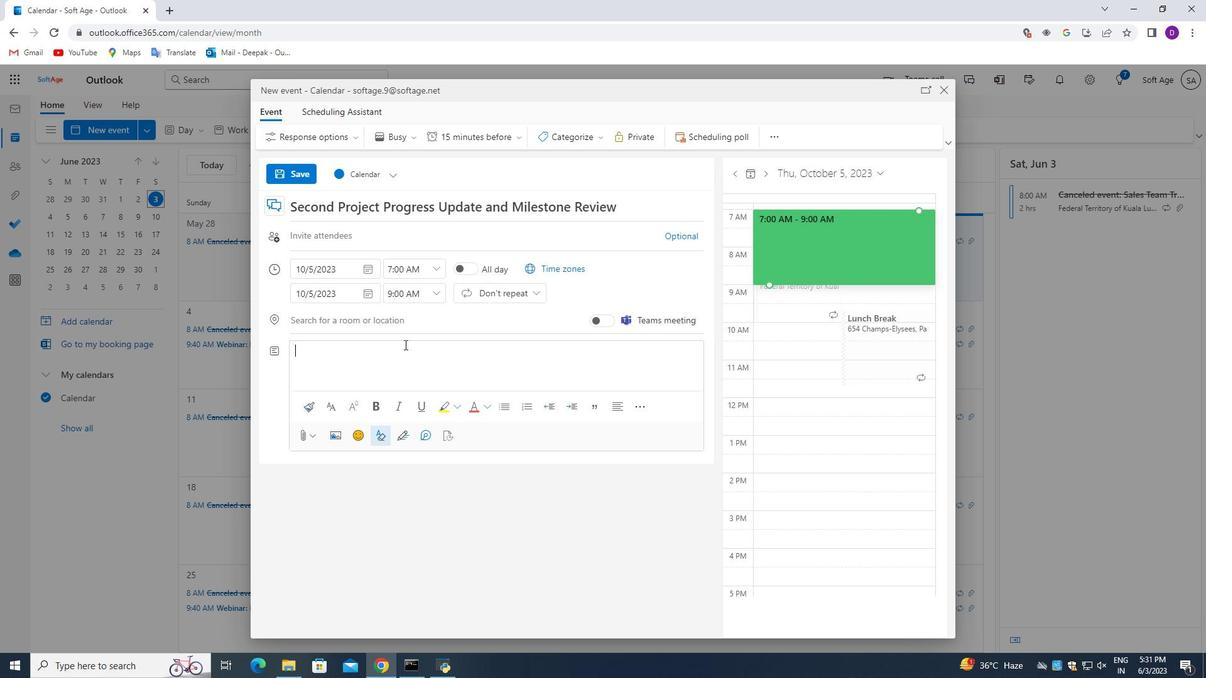 
Action: Key pressed <Key.shift_r>Following<Key.space>the<Key.space>introduction
Screenshot: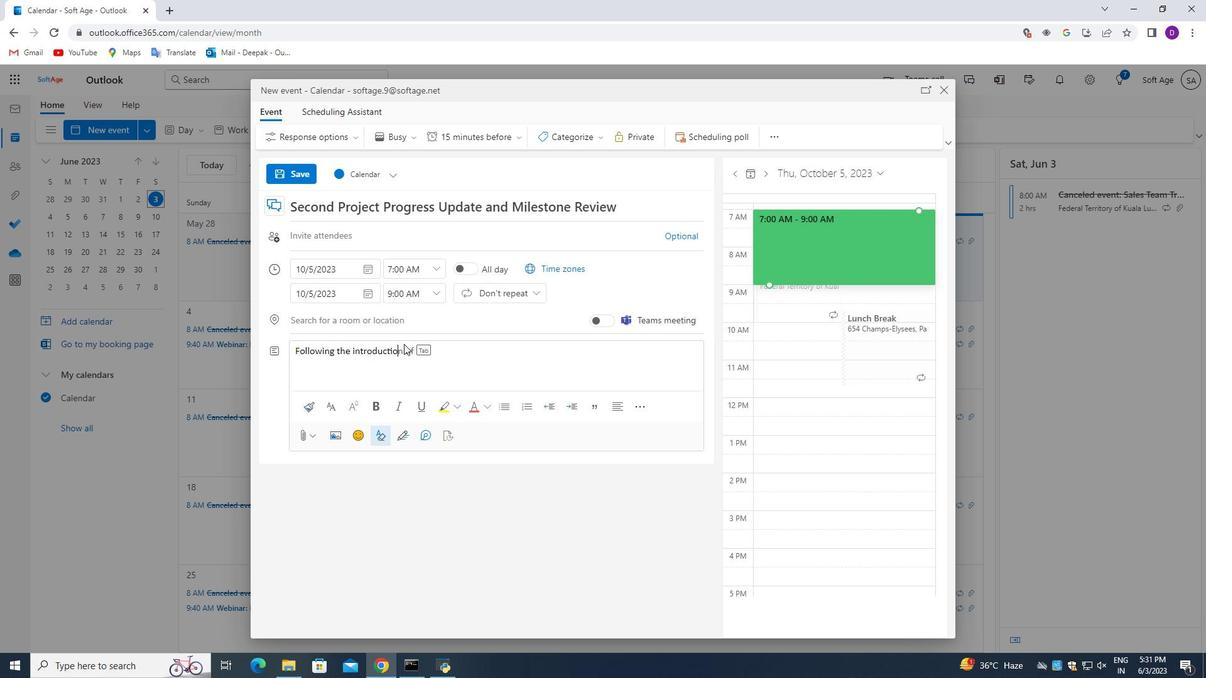 
Action: Mouse moved to (255, 432)
Screenshot: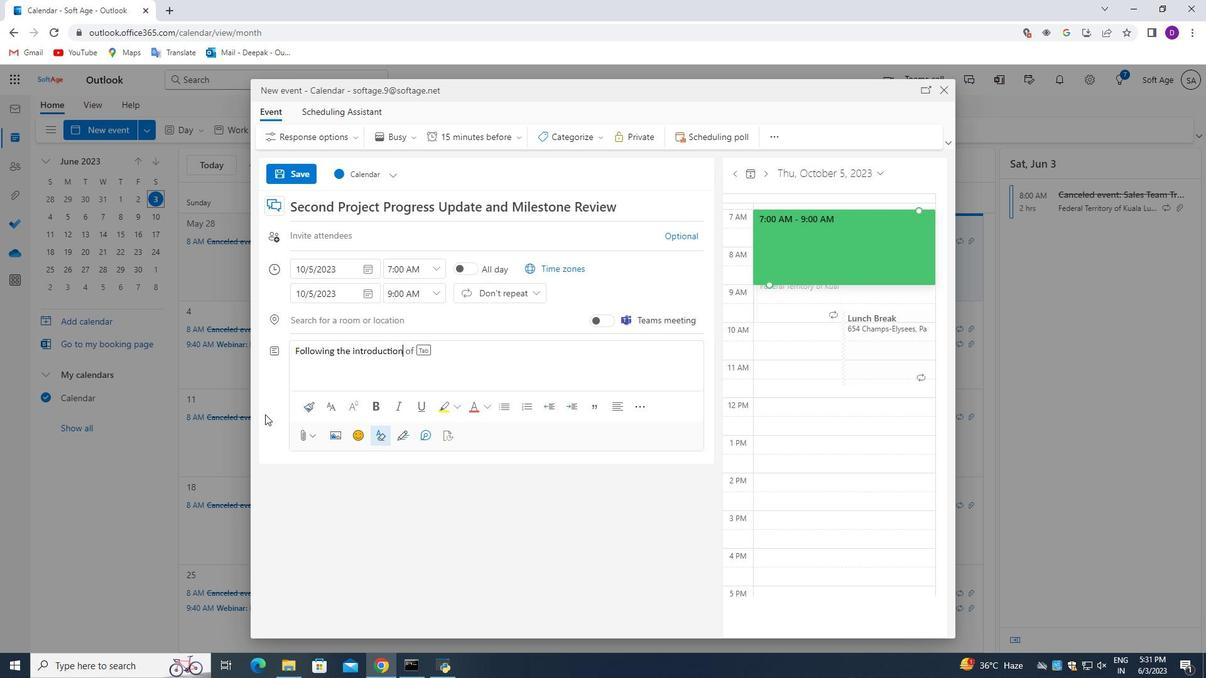 
Action: Key pressed ,<Key.space>participants<Key.space>will<Key.space>have<Key.space>the<Key.space>chance<Key.space>to<Key.space>present<Key.space>a<Key.space>prepared<Key.space>presentation<Key.space>of<Key.space>their<Key.space><Key.backspace><Key.backspace><Key.backspace><Key.backspace><Key.backspace><Key.backspace><Key.backspace><Key.backspace><Key.backspace>of<Key.space>their<Key.space>choice<Key.space>in<Key.space>front<Key.space>of<Key.space>the<Key.space>group<Key.space><Key.backspace>.<Key.space><Key.shift_r>Each<Key.space>presenter<Key.space>will<Key.space>be<Key.space>allocated<Key.space>a<Key.space>specific<Key.space>time<Key.space>slot,<Key.space>allowing<Key.space>them<Key.space>to<Key.space>showcase<Key.space>their<Key.space>skills<Key.space>and<Key.space>practice<Key.space>their<Key.space>celivery<Key.backspace><Key.backspace><Key.backspace><Key.backspace><Key.backspace><Key.backspace><Key.backspace><Key.backspace>delivery.<Key.space><Key.shift>Presentations<Key.space>can<Key.space>cover<Key.space>a<Key.space>wide<Key.space>range<Key.space>of<Key.space><Key.backspace><Key.backspace><Key.backspace>of<Key.space>topics,<Key.space>including<Key.space>but<Key.space>not<Key.space>limited<Key.space>to<Key.space>business<Key.space>proposals,<Key.space><Key.shift><Key.space><Key.backspace>aca<Key.backspace>a<Key.backspace><Key.backspace><Key.backspace>academic<Key.space>research<Key.space><Key.backspace>,<Key.space>project<Key.space>updates,<Key.space>or<Key.space>persuasive<Key.space>speeches.
Screenshot: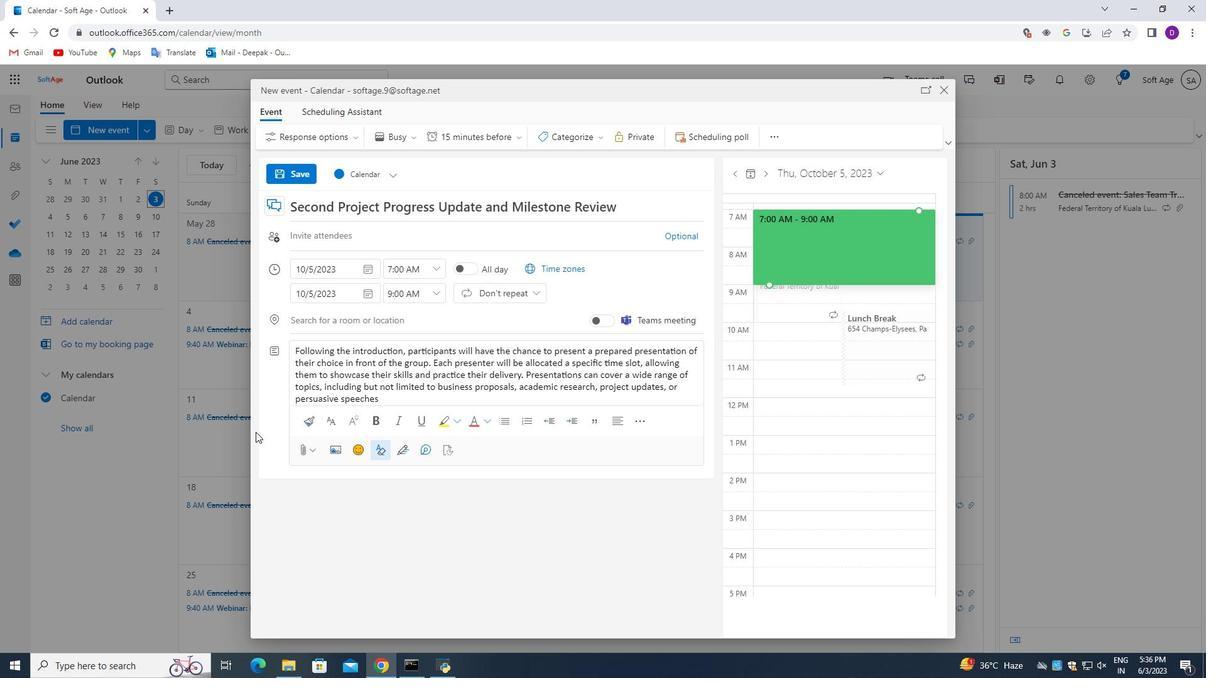 
Action: Mouse moved to (597, 140)
Screenshot: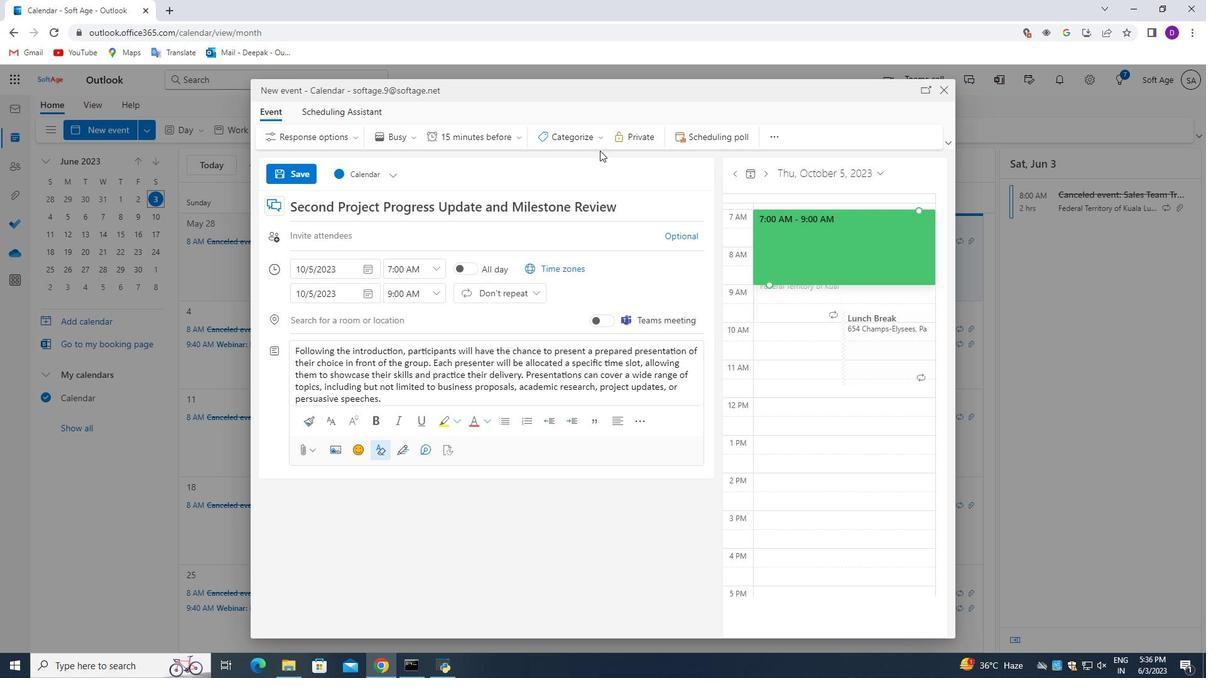 
Action: Mouse pressed left at (597, 140)
Screenshot: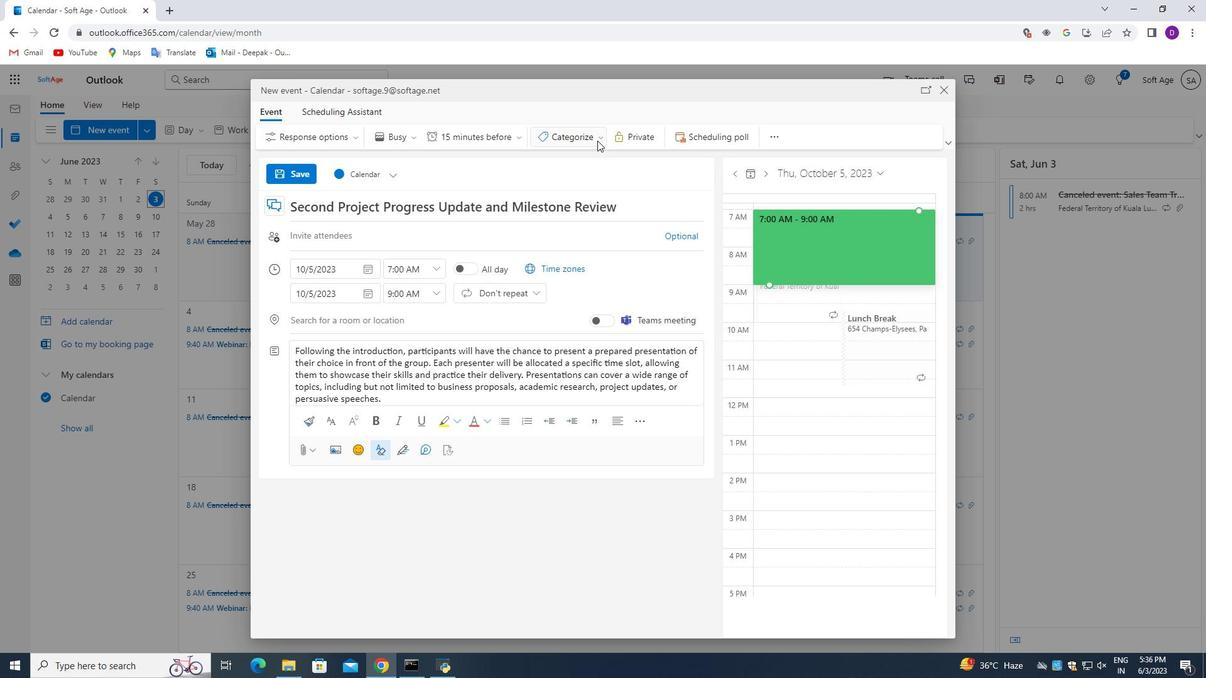 
Action: Mouse moved to (588, 205)
Screenshot: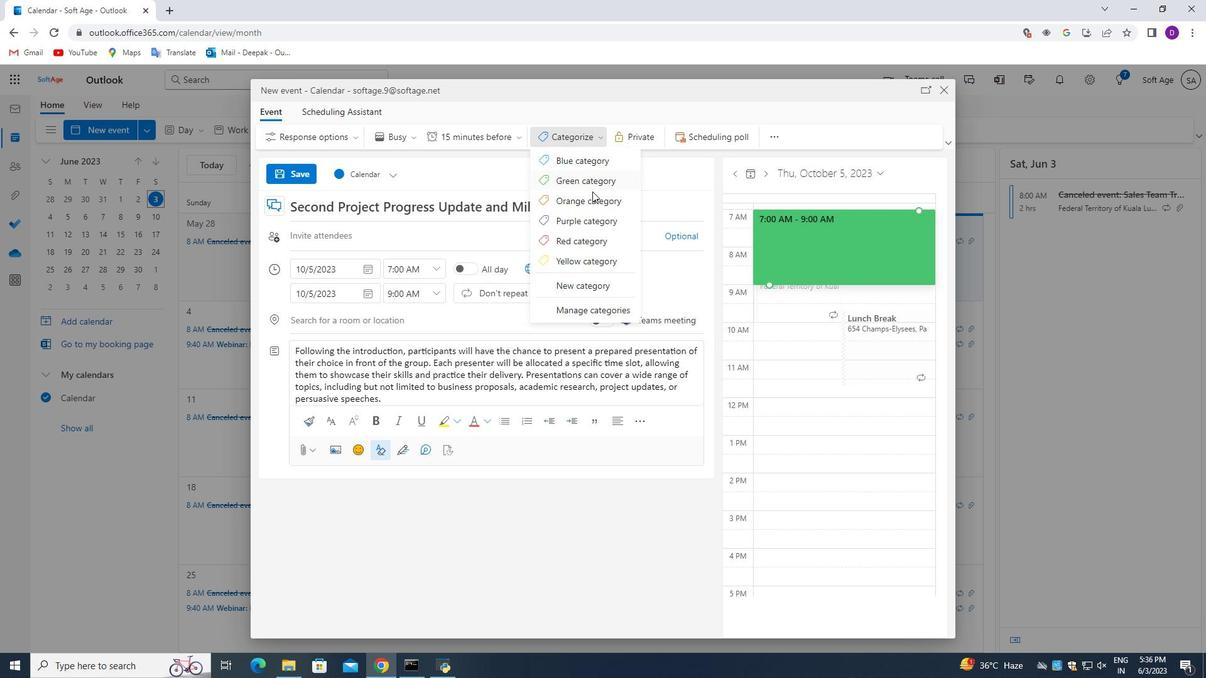 
Action: Mouse pressed left at (588, 205)
Screenshot: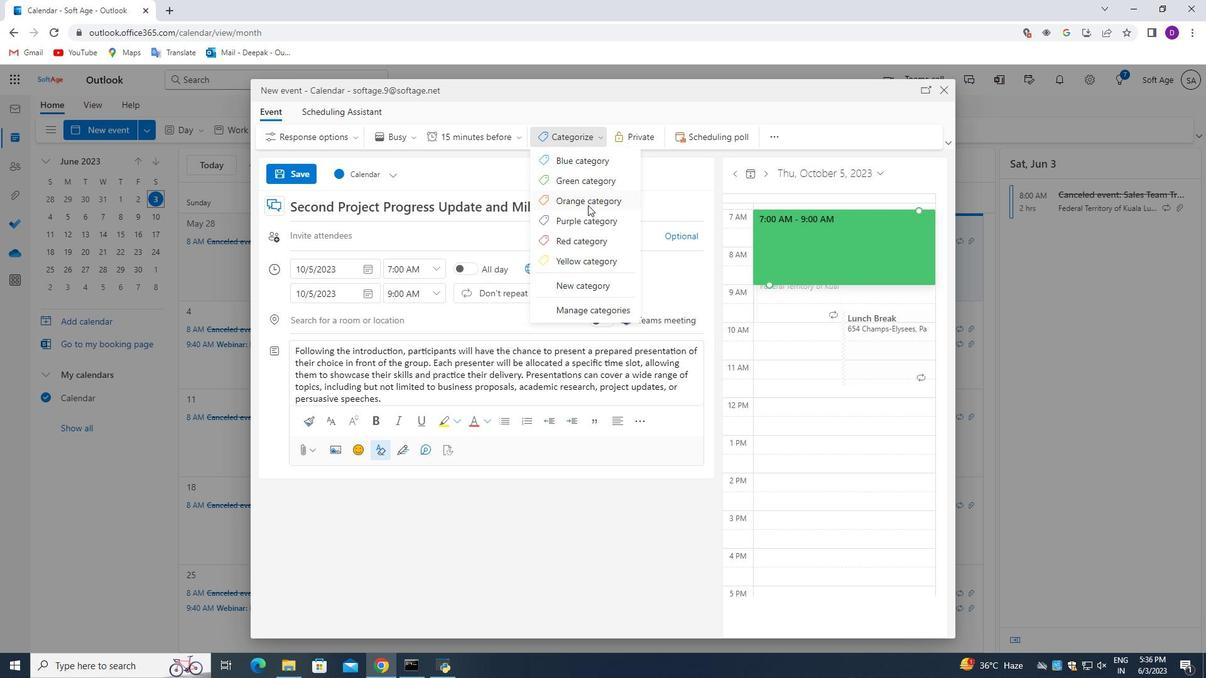 
Action: Mouse moved to (332, 321)
Screenshot: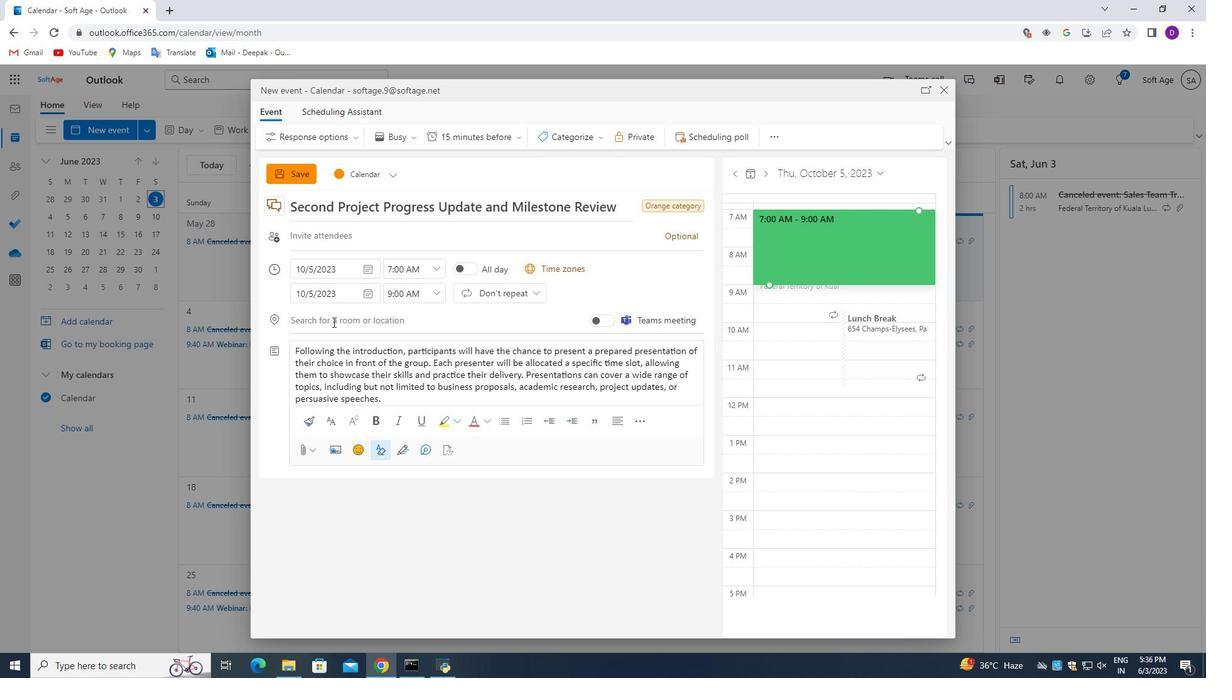 
Action: Mouse pressed left at (332, 321)
Screenshot: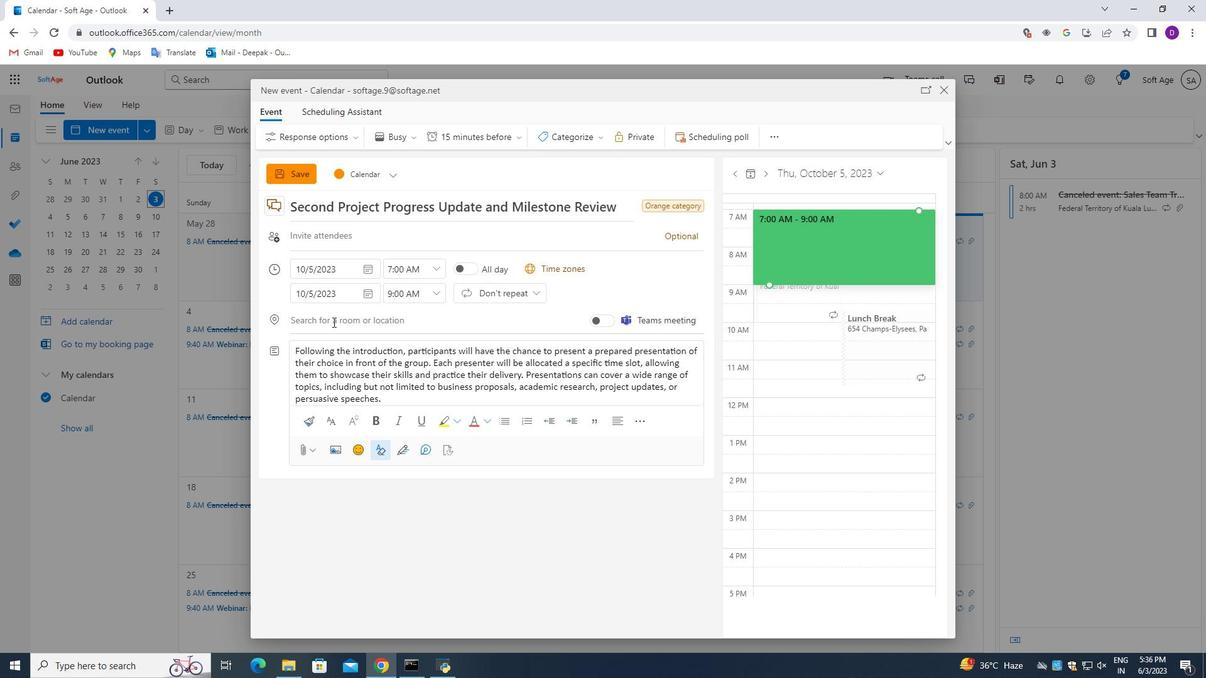 
Action: Key pressed 987<Key.space><Key.space><Key.shift_r>Royal<Key.space><Key.shift>Place<Key.space>of<Key.space><Key.shift>Madrid,<Key.space><Key.shift_r>Spain
Screenshot: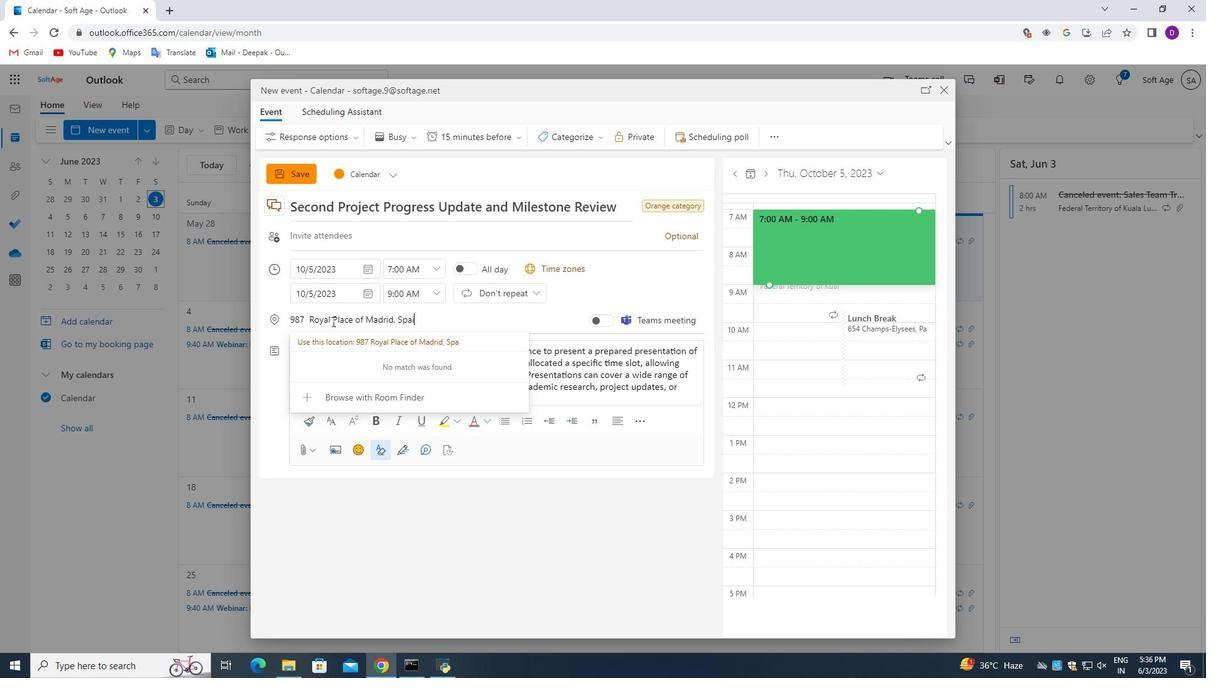 
Action: Mouse moved to (486, 514)
Screenshot: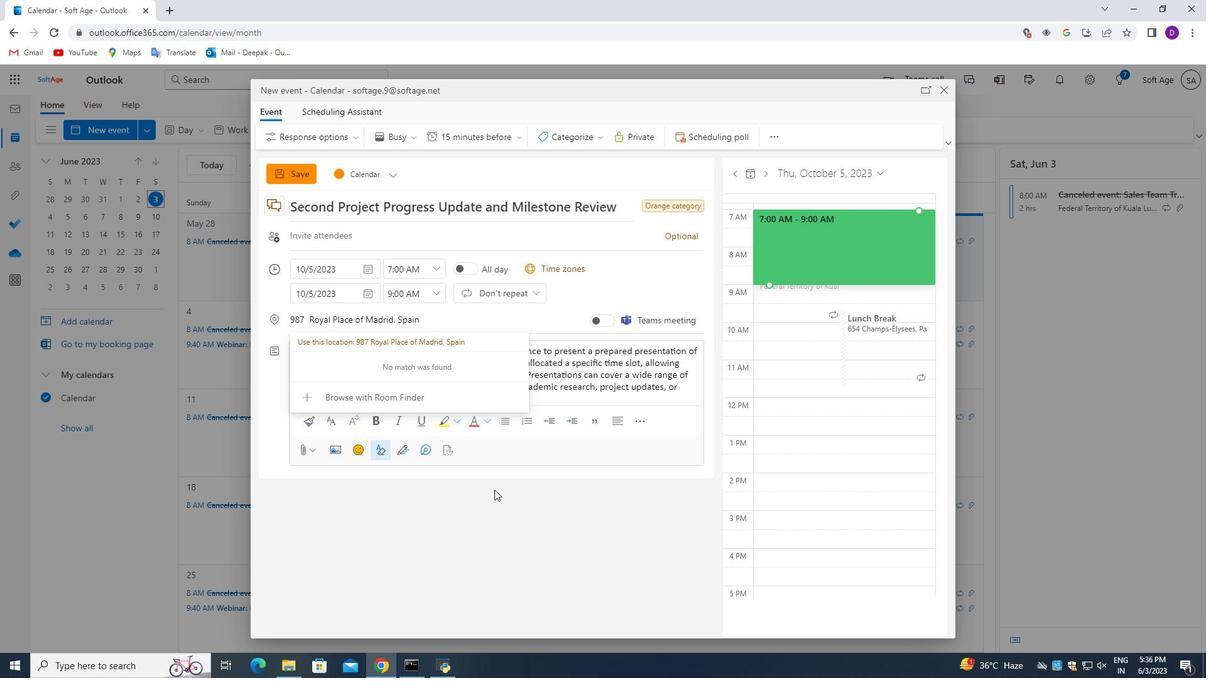 
Action: Mouse pressed left at (486, 514)
Screenshot: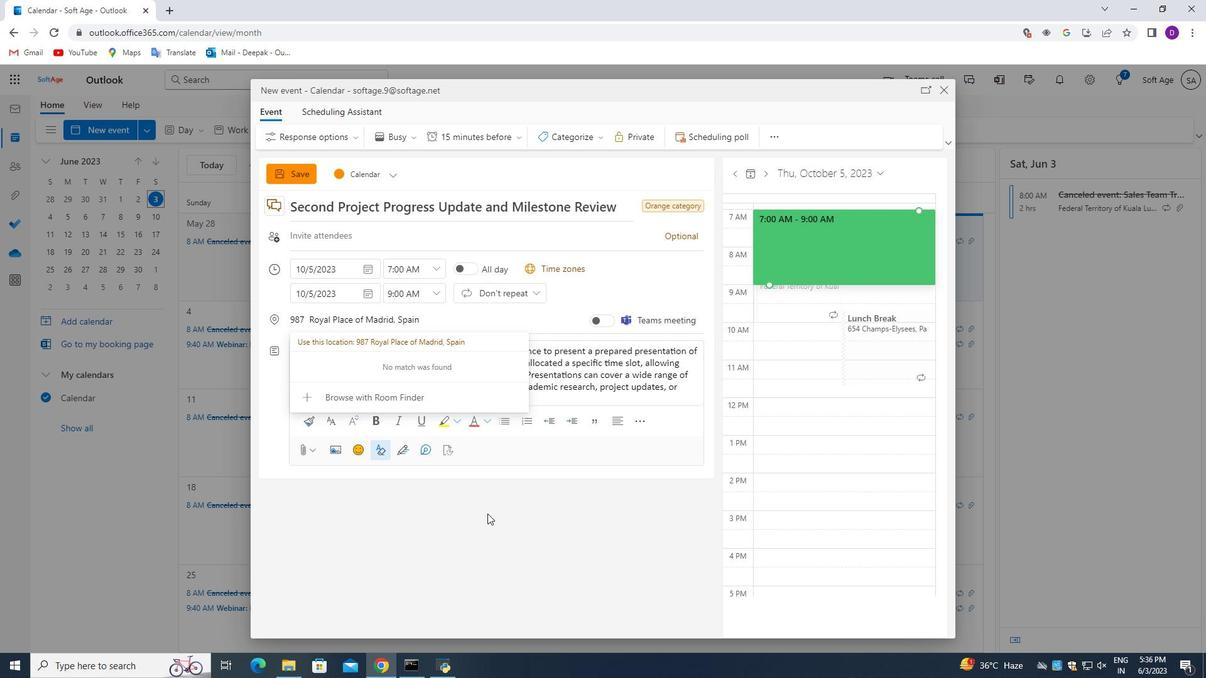 
Action: Mouse moved to (316, 236)
Screenshot: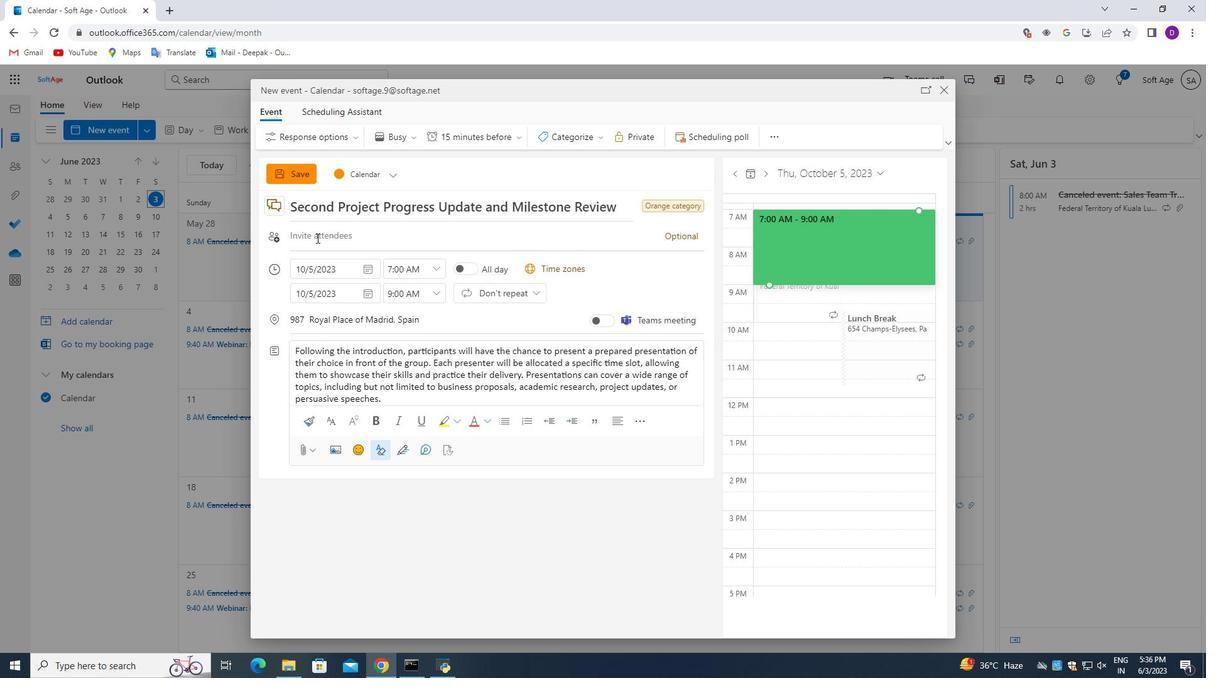 
Action: Mouse pressed left at (316, 236)
Screenshot: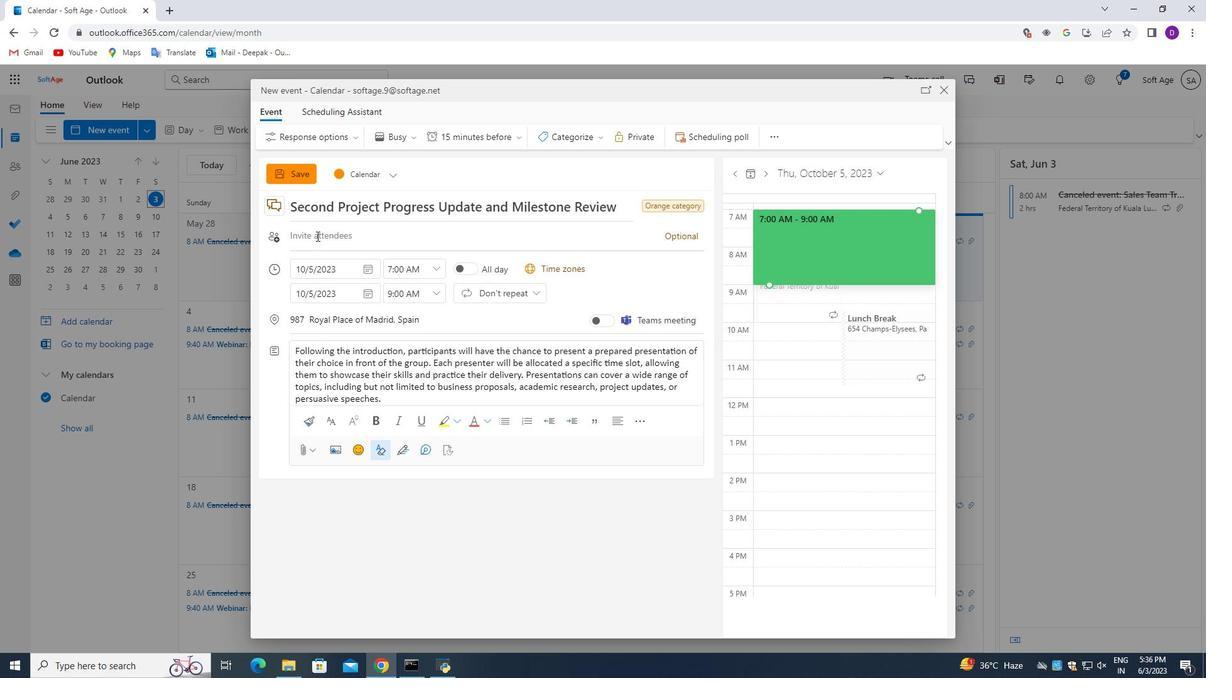 
Action: Key pressed softage.1<Key.shift>@softagenet<Key.backspace><Key.backspace><Key.backspace>.net<Key.enter>
Screenshot: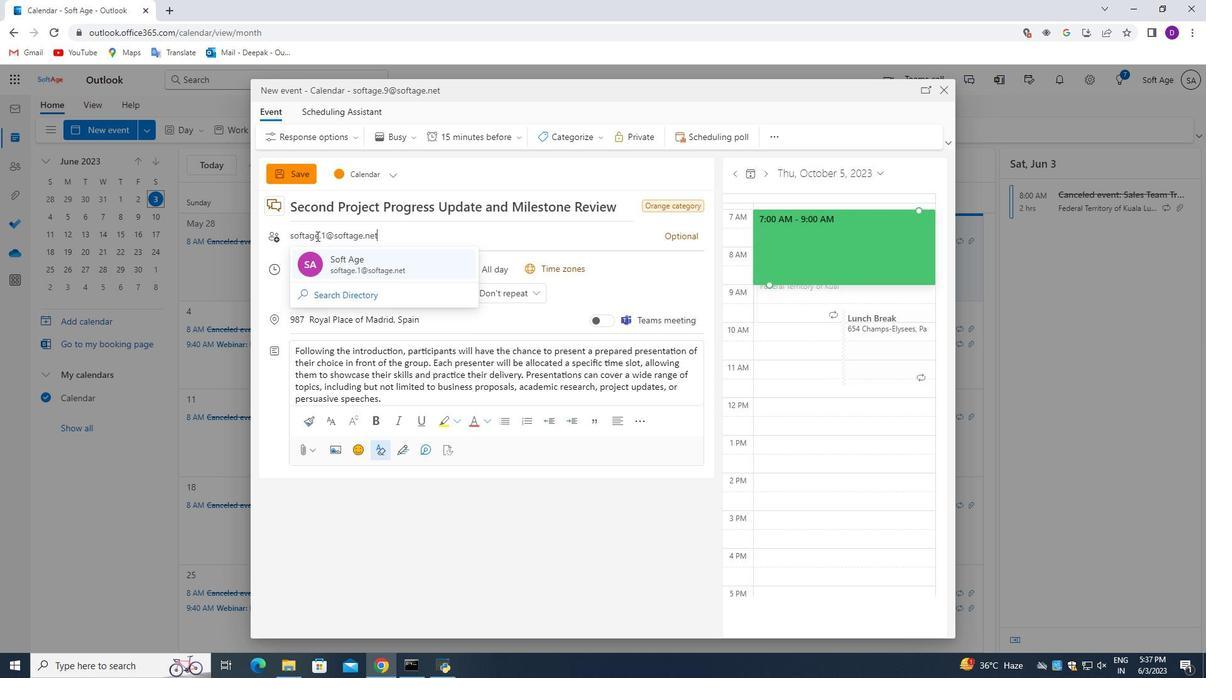 
Action: Mouse moved to (683, 240)
Screenshot: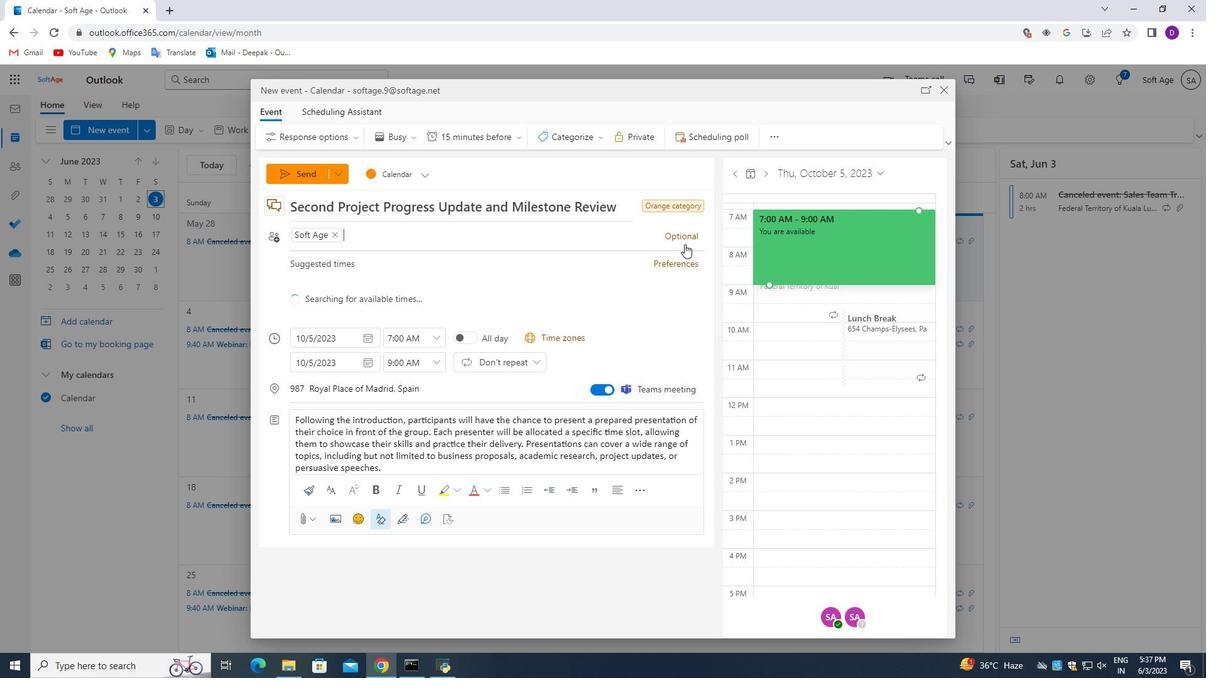 
Action: Mouse pressed left at (683, 240)
Screenshot: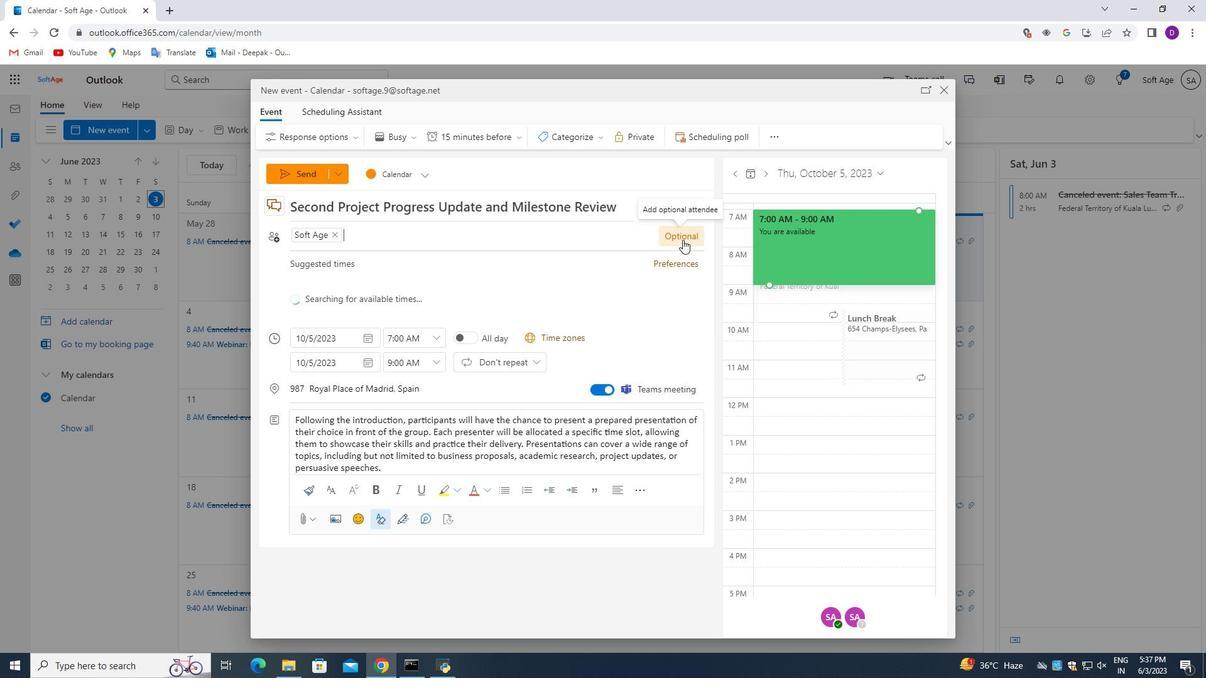 
Action: Mouse moved to (460, 278)
Screenshot: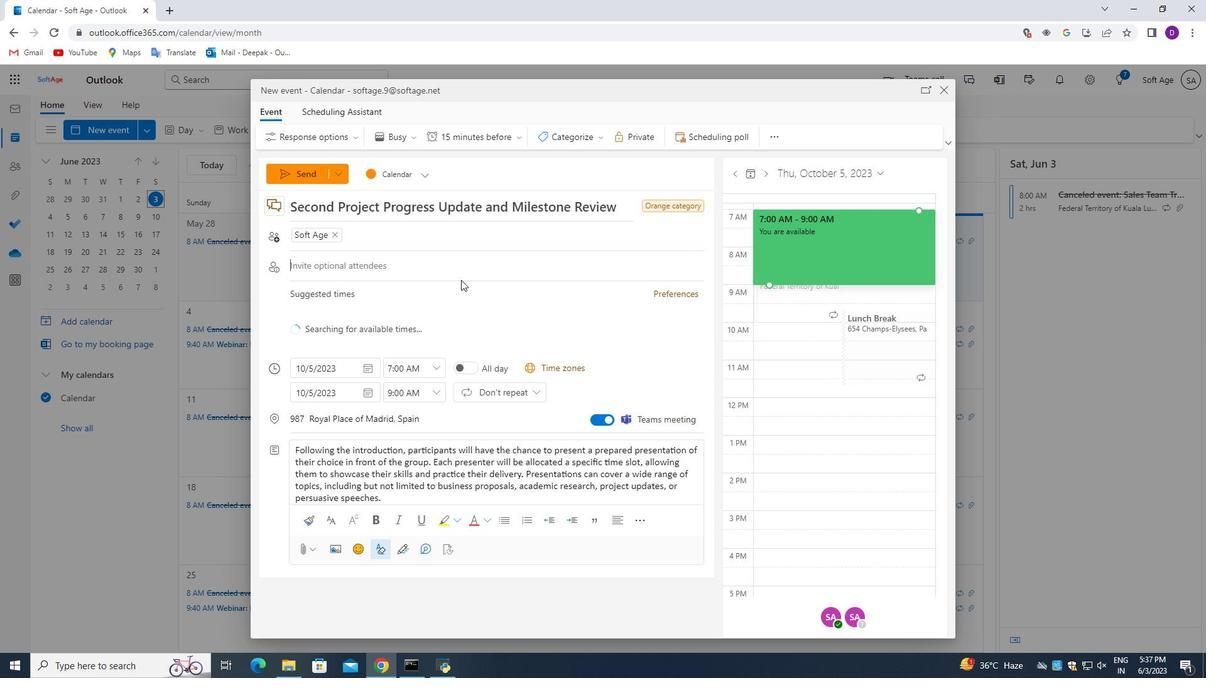
Action: Key pressed softage.2<Key.shift>@softage.net<Key.enter>
Screenshot: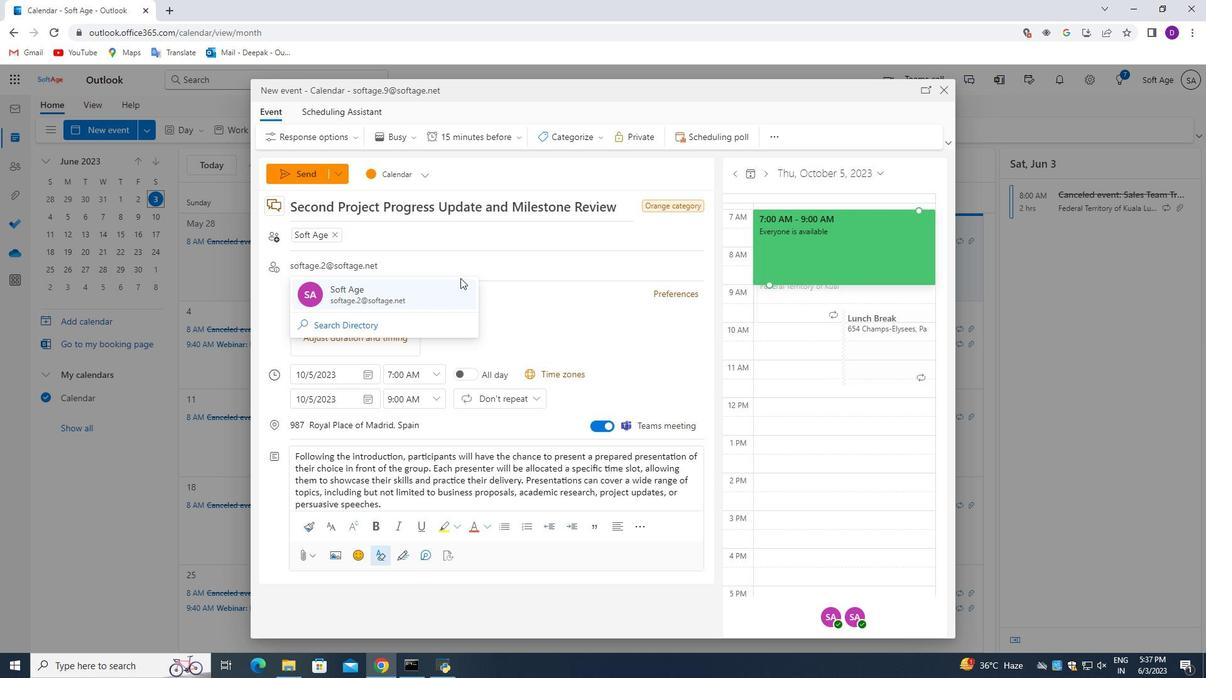 
Action: Mouse moved to (502, 140)
Screenshot: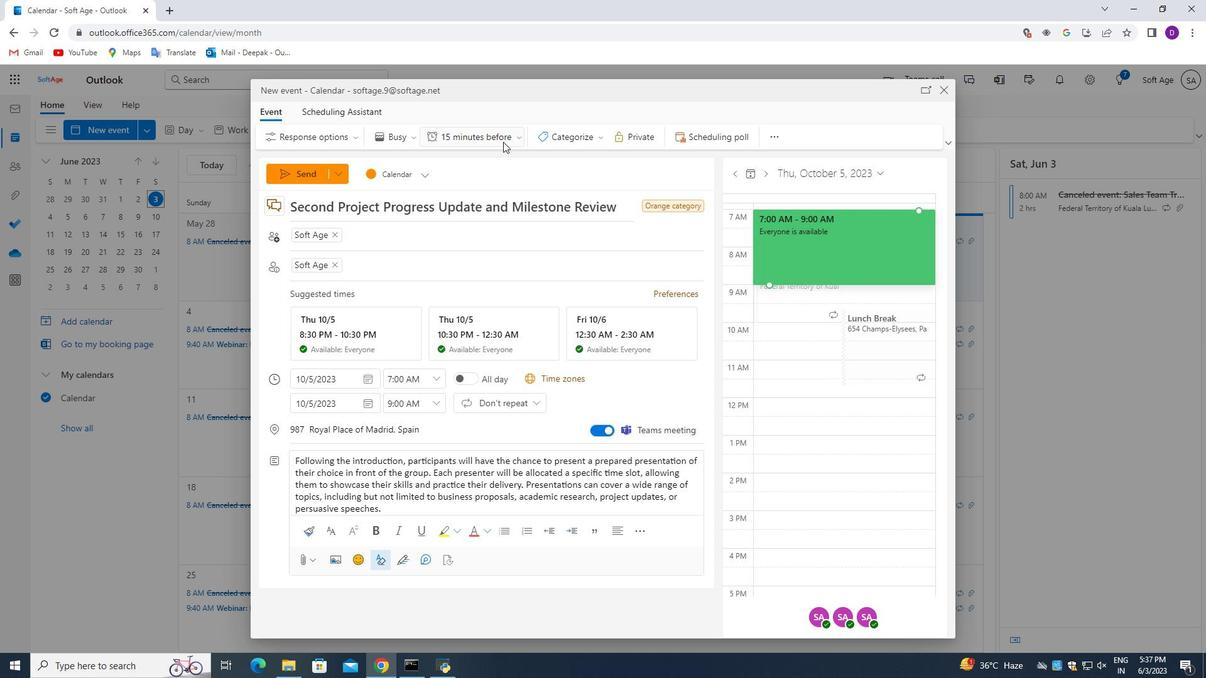 
Action: Mouse pressed left at (502, 140)
Screenshot: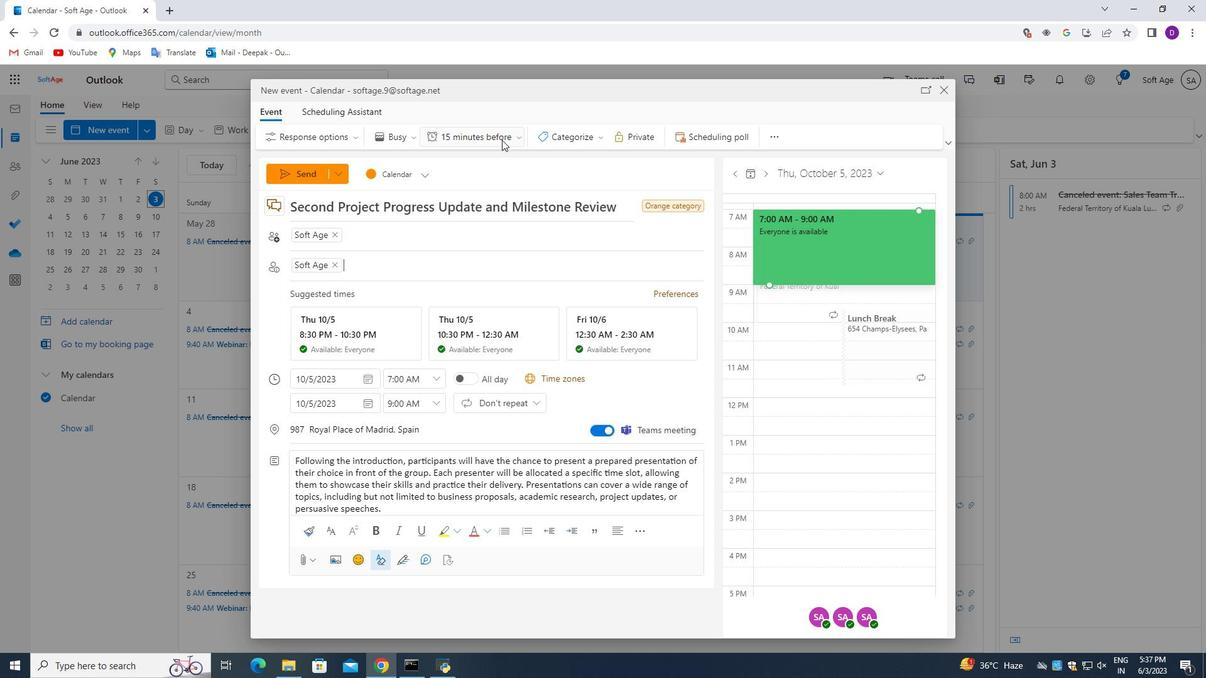 
Action: Mouse moved to (487, 250)
Screenshot: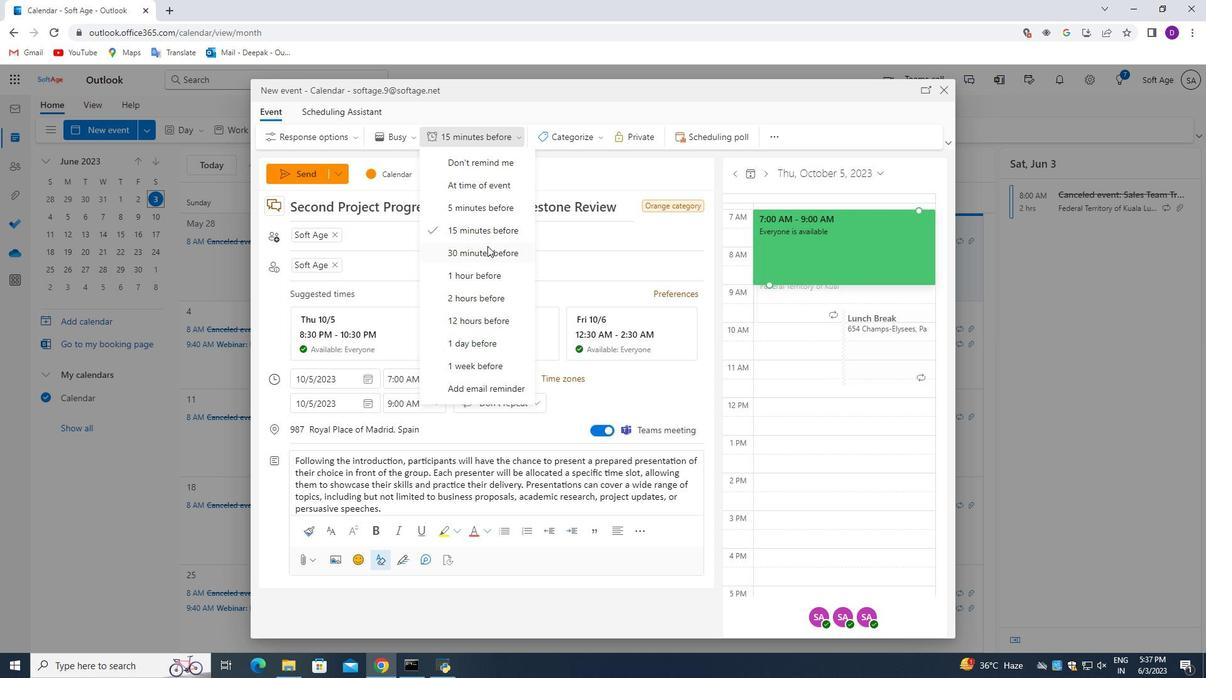 
Action: Mouse pressed left at (487, 250)
Screenshot: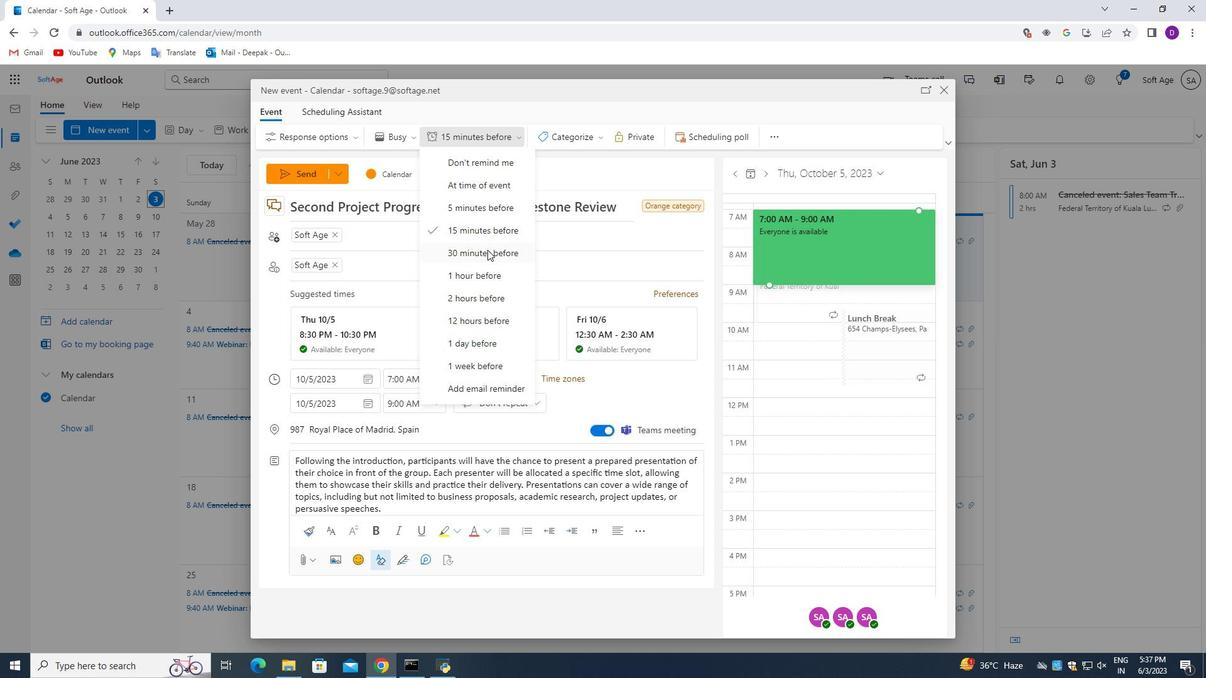 
Action: Mouse moved to (495, 398)
Screenshot: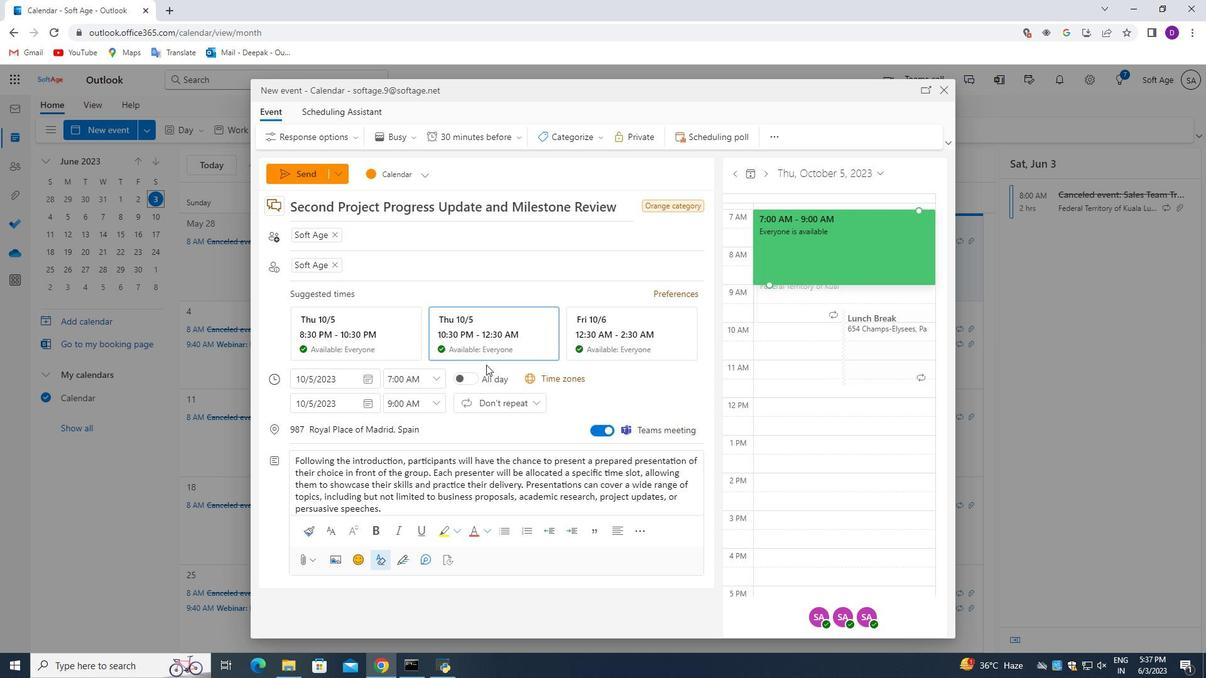 
Action: Mouse scrolled (495, 397) with delta (0, 0)
Screenshot: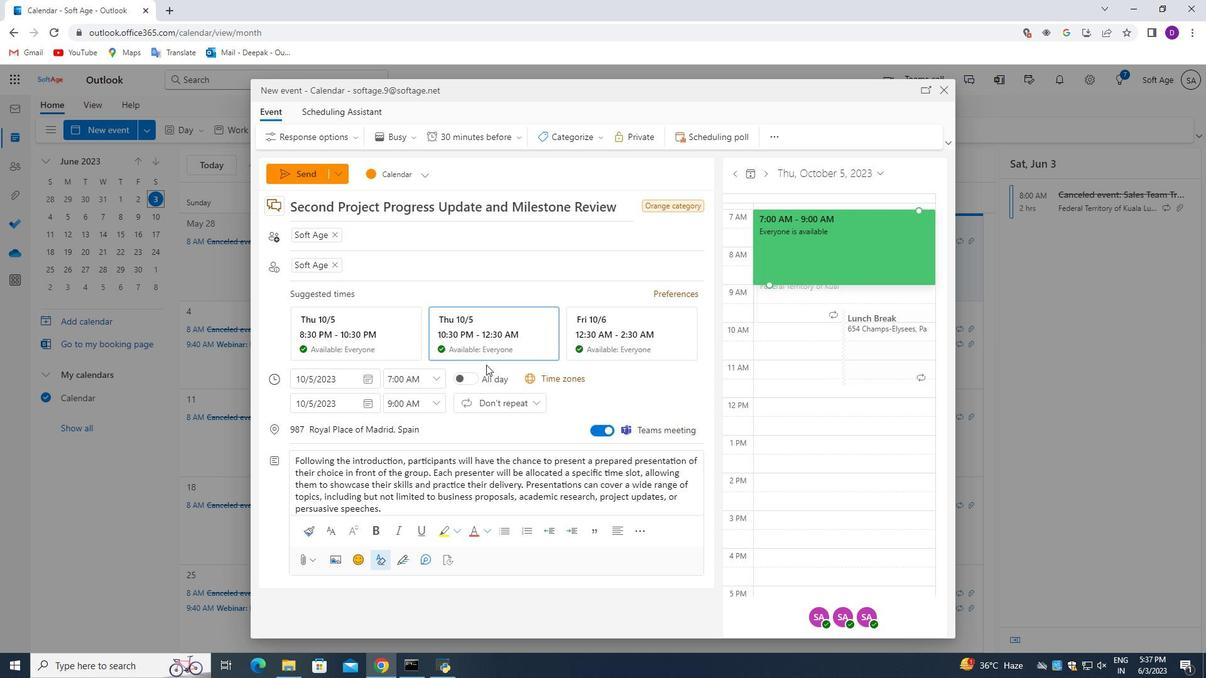 
Action: Mouse moved to (495, 407)
Screenshot: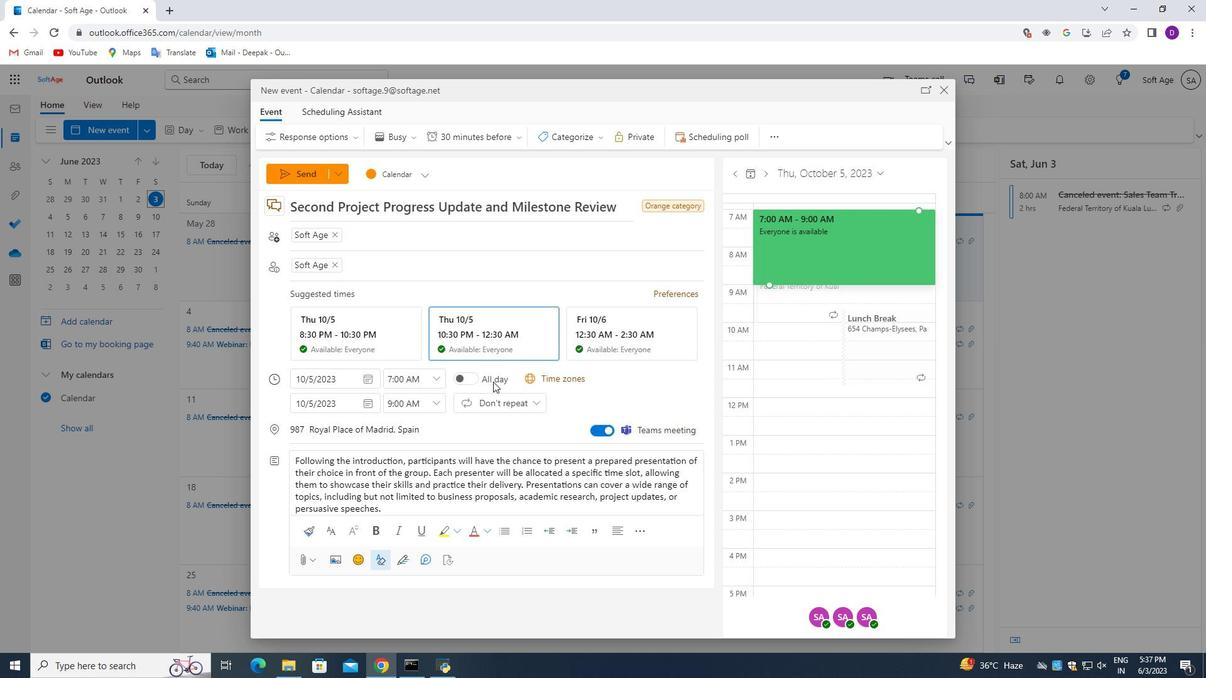 
Action: Mouse scrolled (495, 407) with delta (0, 0)
Screenshot: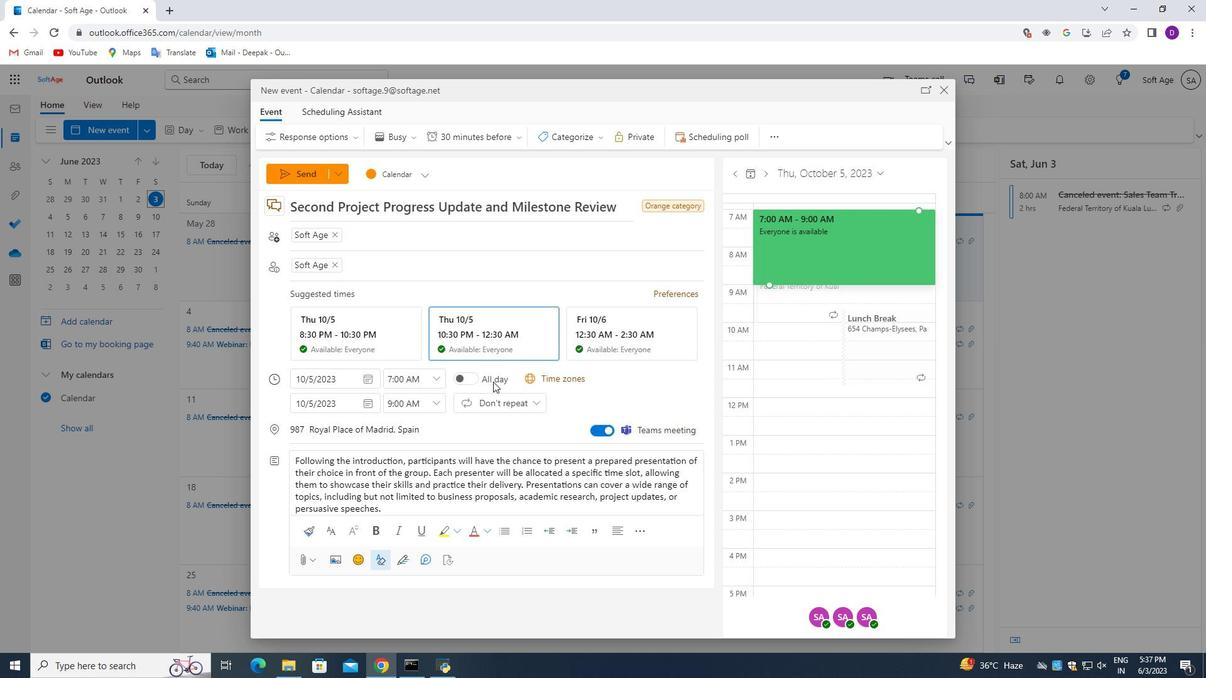 
Action: Mouse moved to (495, 419)
Screenshot: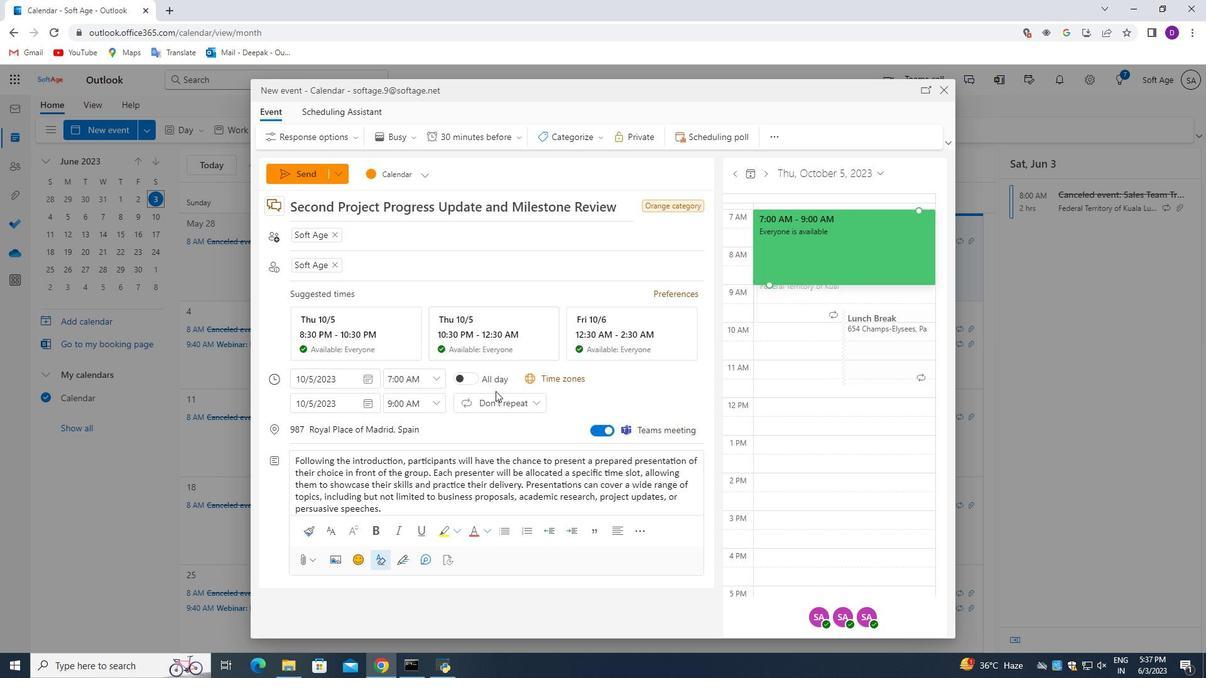 
Action: Mouse scrolled (495, 418) with delta (0, 0)
Screenshot: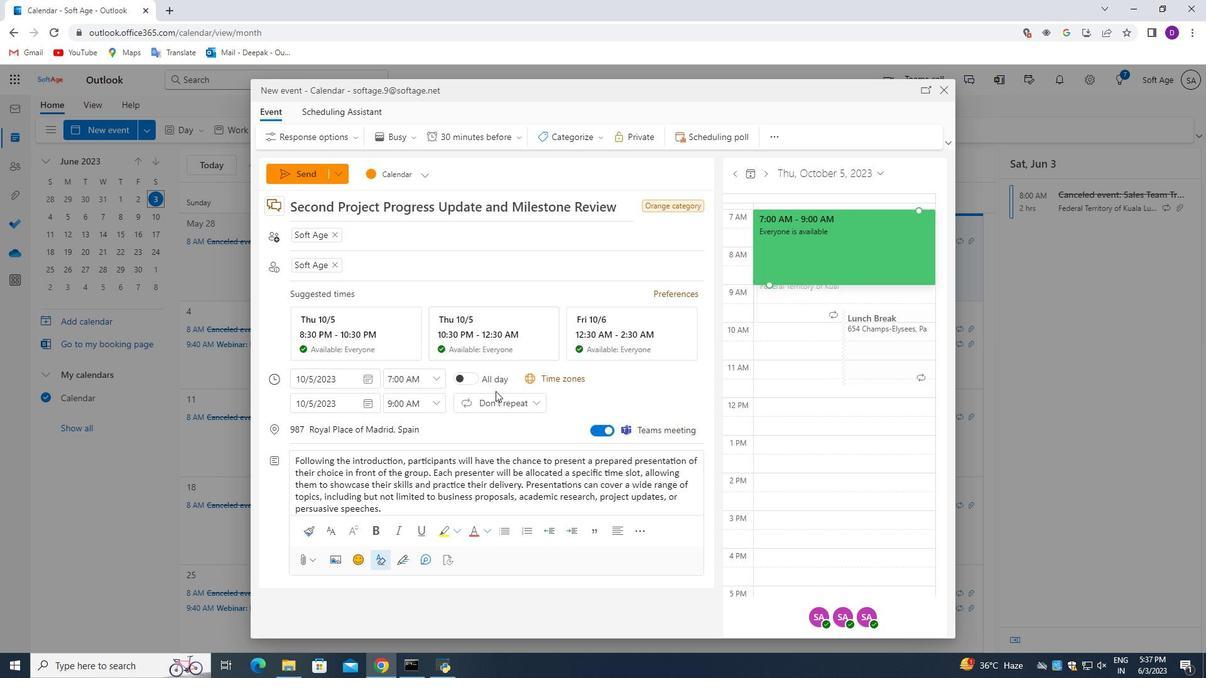 
Action: Mouse moved to (491, 427)
Screenshot: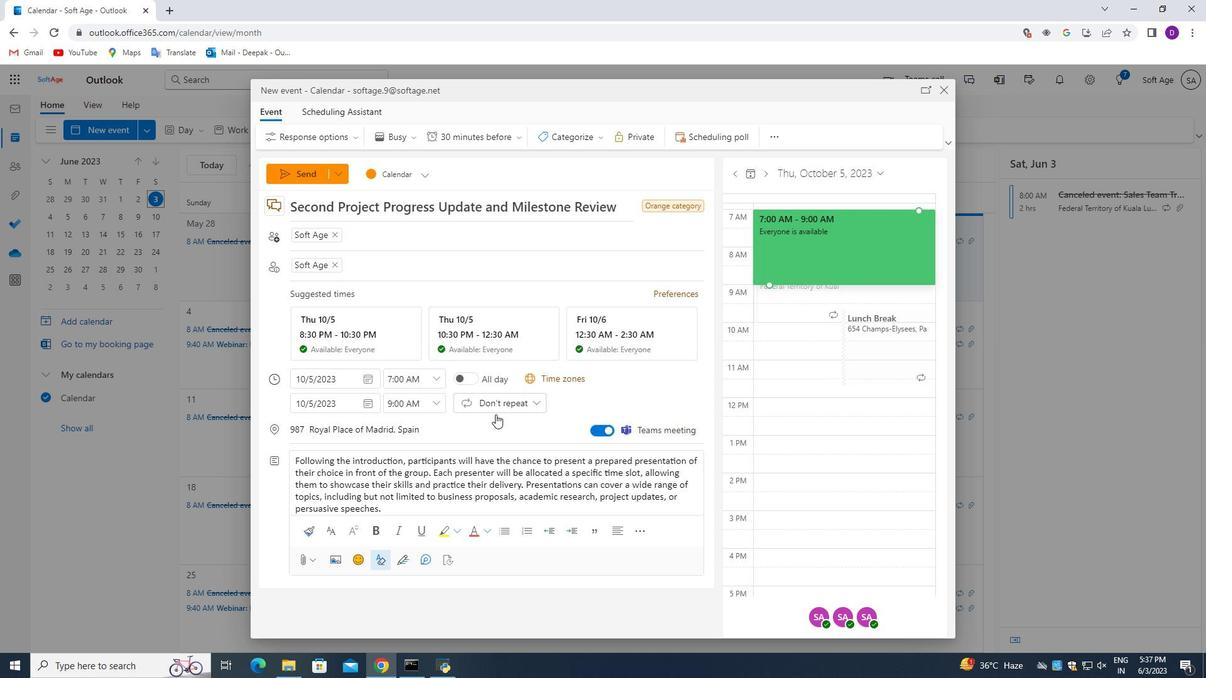 
Action: Mouse scrolled (491, 427) with delta (0, 0)
Screenshot: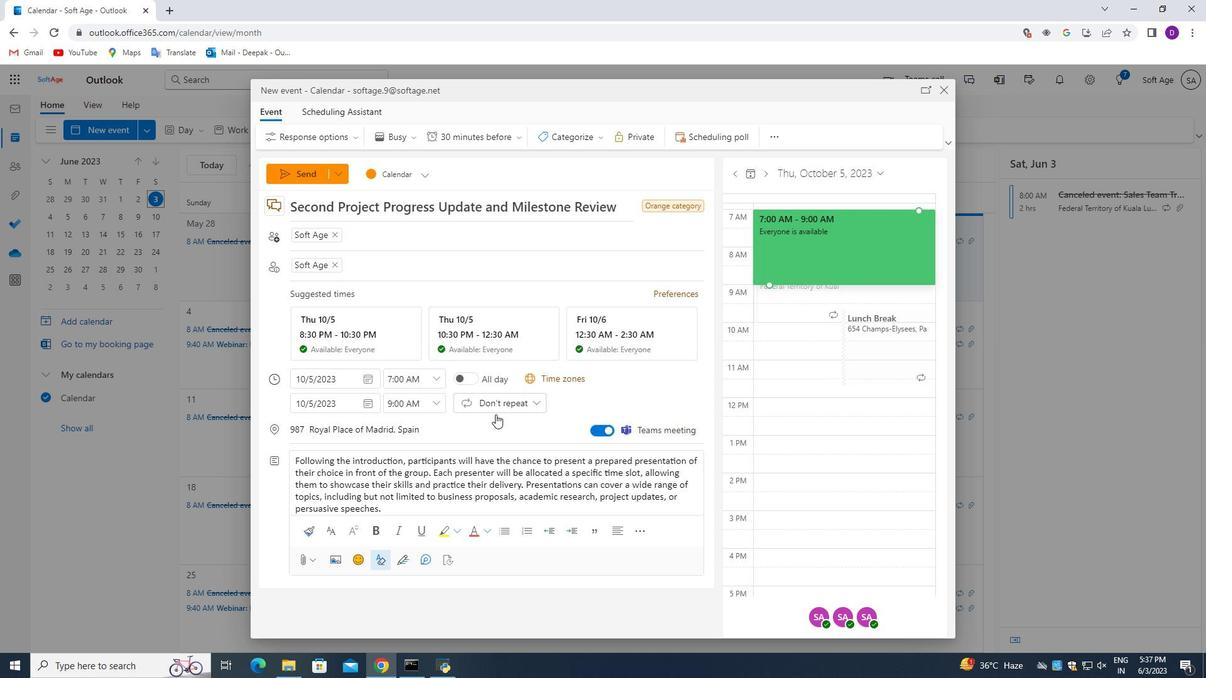 
Action: Mouse moved to (343, 324)
Screenshot: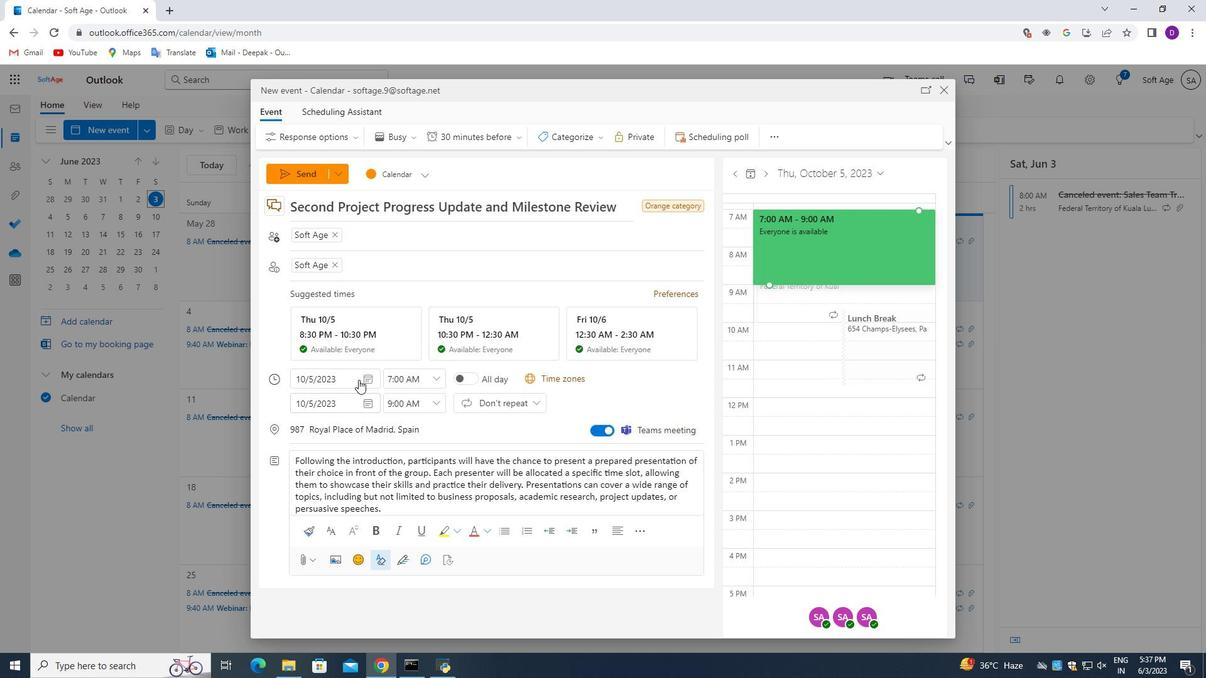 
Action: Mouse scrolled (344, 331) with delta (0, 0)
Screenshot: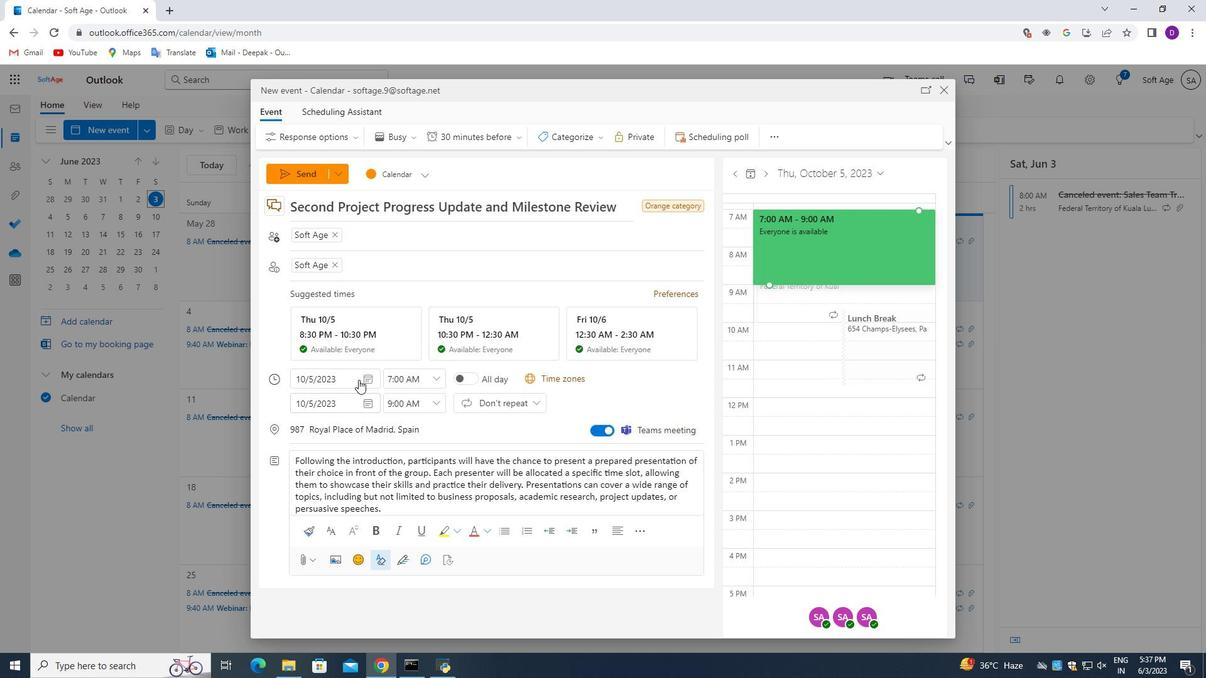 
Action: Mouse moved to (341, 319)
Screenshot: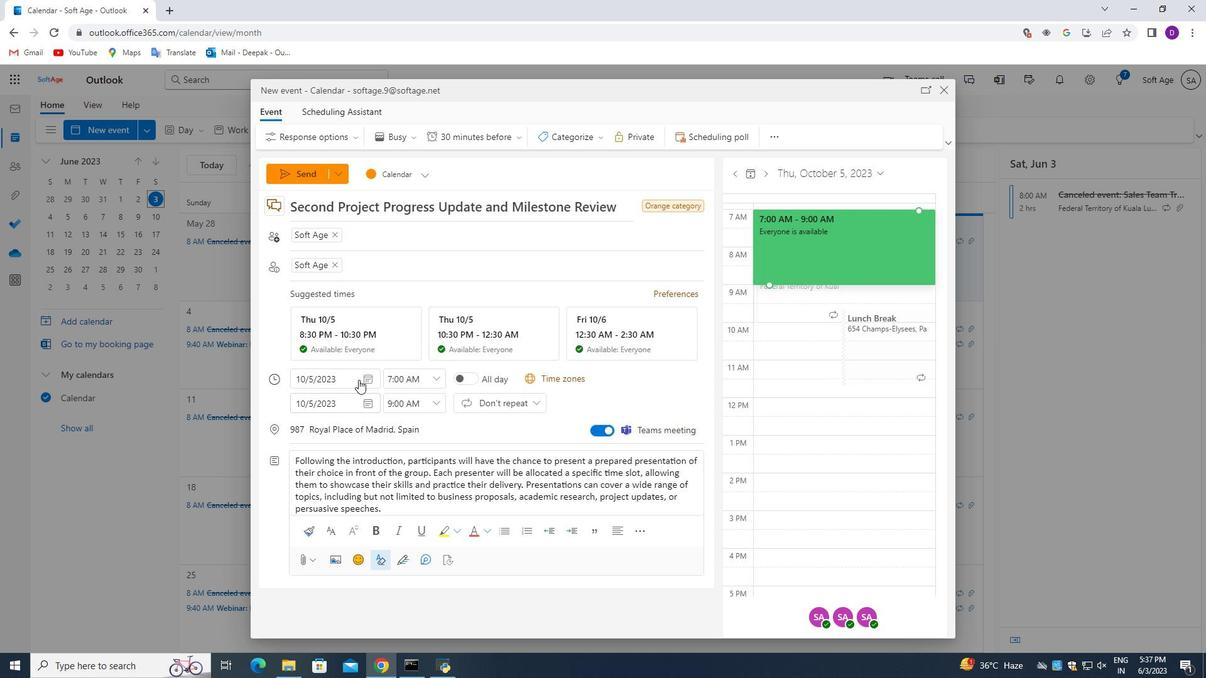 
Action: Mouse scrolled (342, 322) with delta (0, 0)
Screenshot: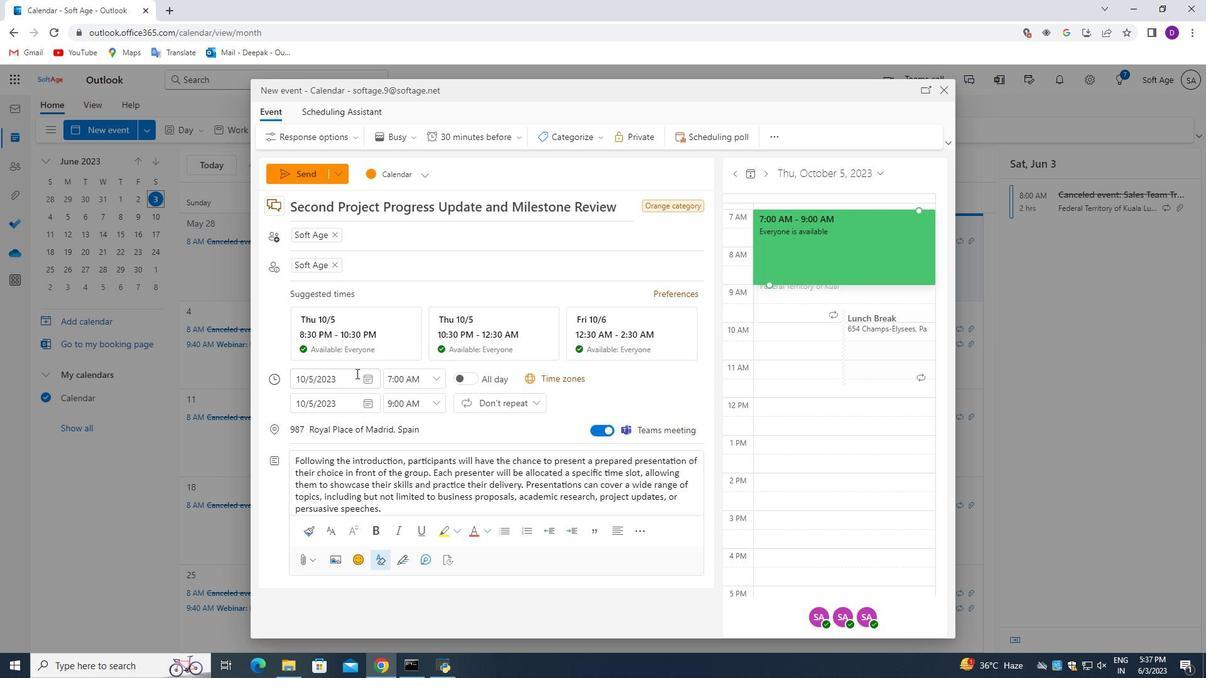 
Action: Mouse moved to (341, 317)
Screenshot: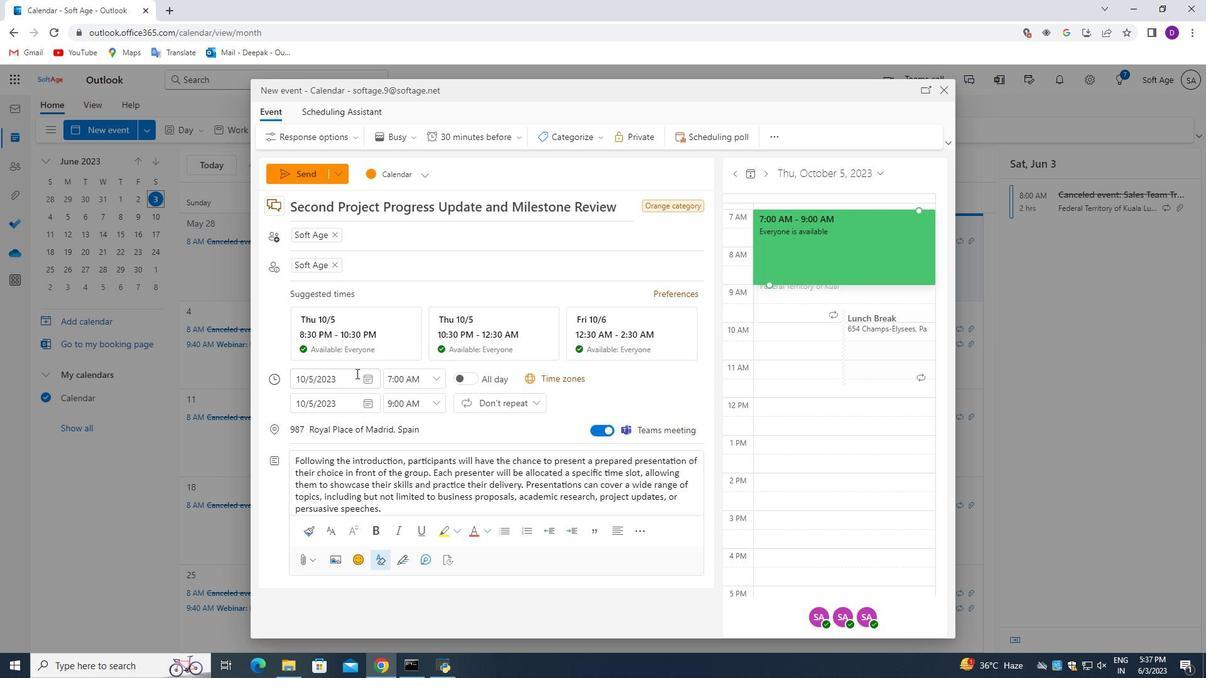 
Action: Mouse scrolled (341, 317) with delta (0, 0)
Screenshot: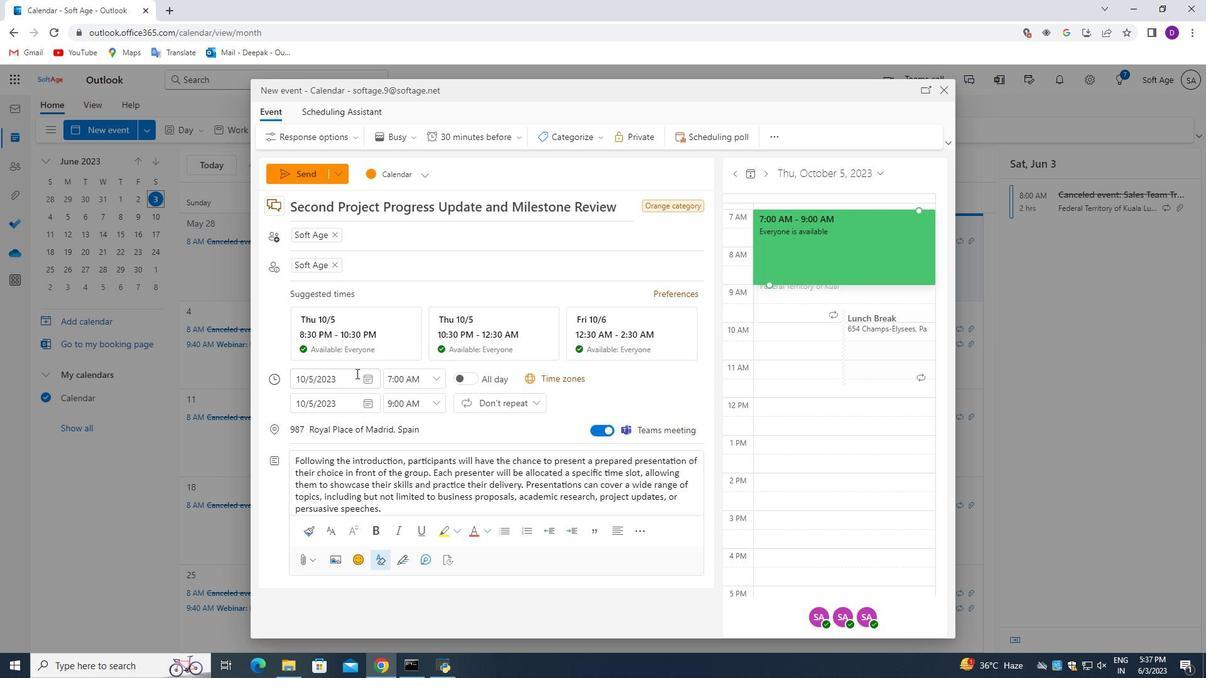
Action: Mouse moved to (298, 176)
Screenshot: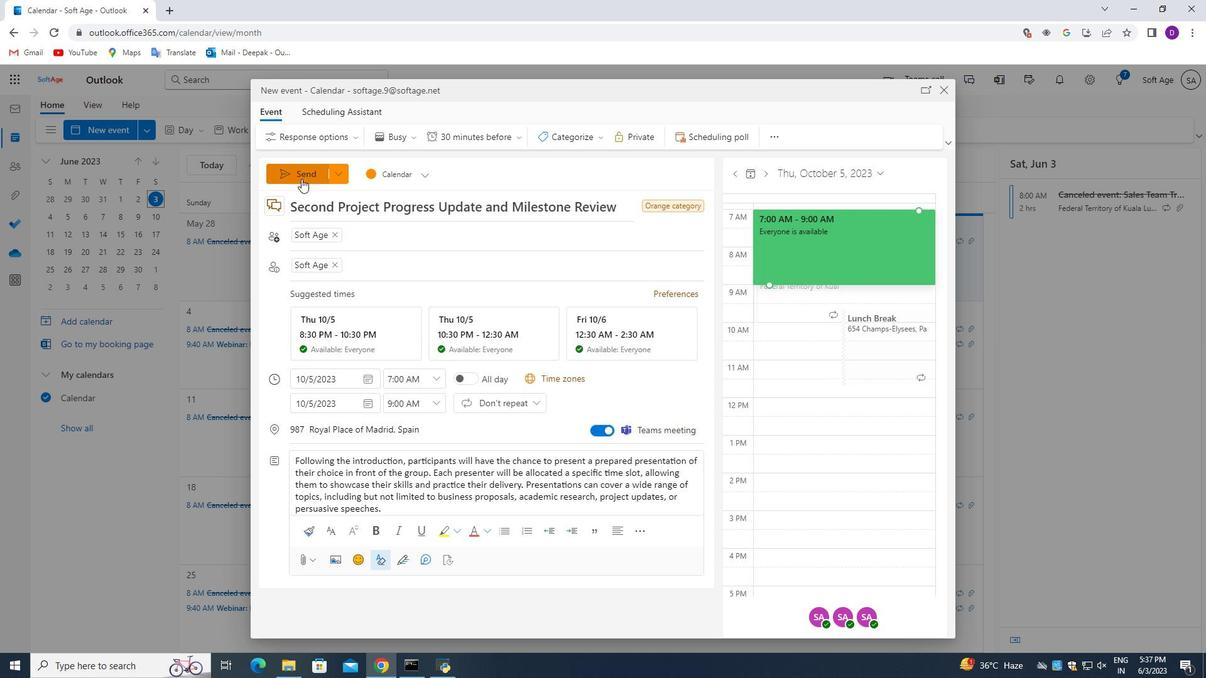 
Action: Mouse pressed left at (298, 176)
Screenshot: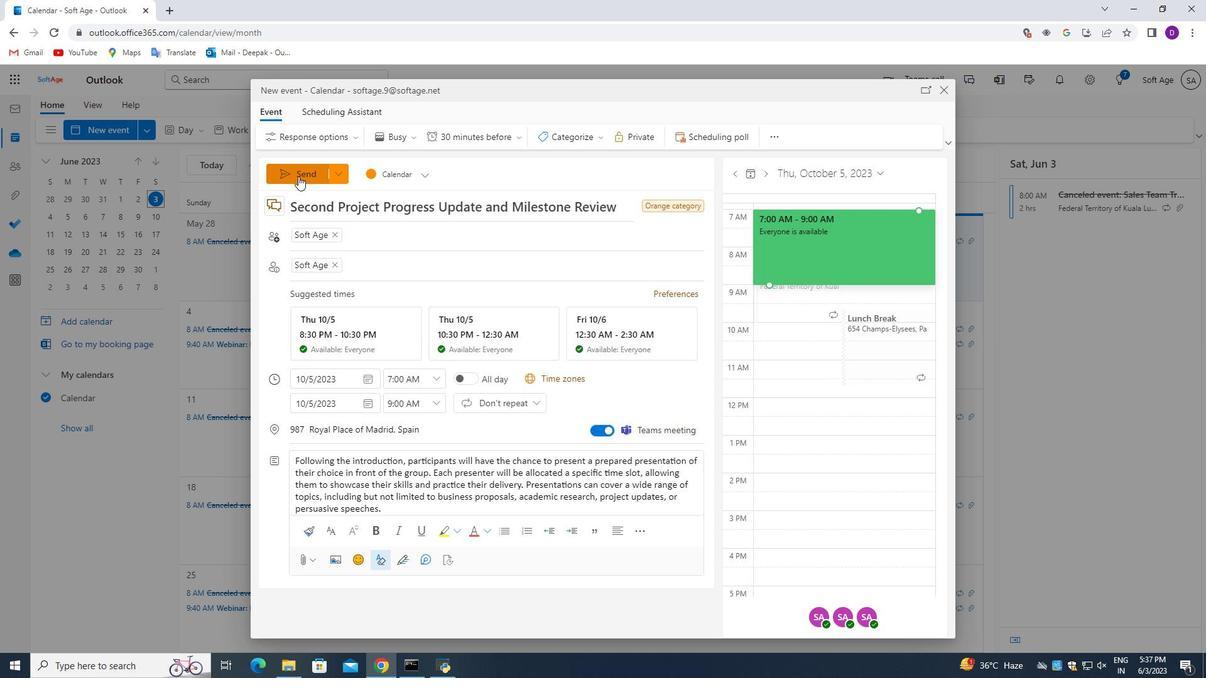
Action: Mouse moved to (442, 397)
Screenshot: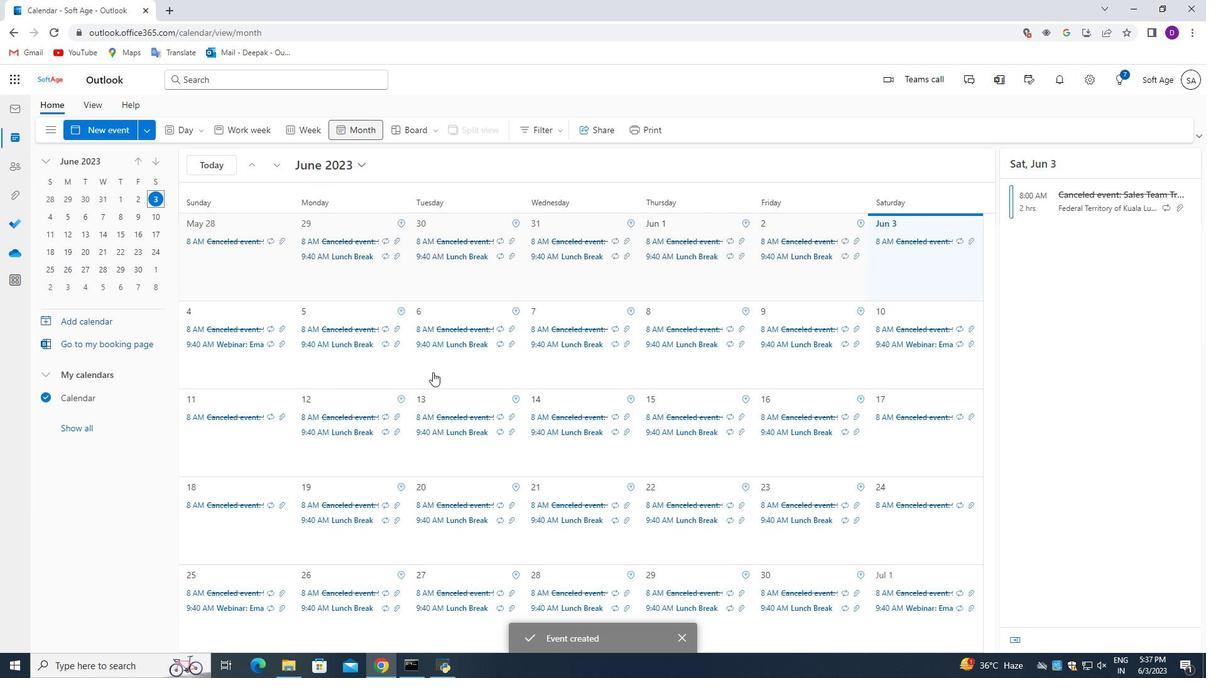 
